 Task: Create a due date automation trigger when advanced on, on the tuesday of the week a card is due add fields without custom field "Resume" unchecked at 11:00 AM.
Action: Mouse moved to (966, 296)
Screenshot: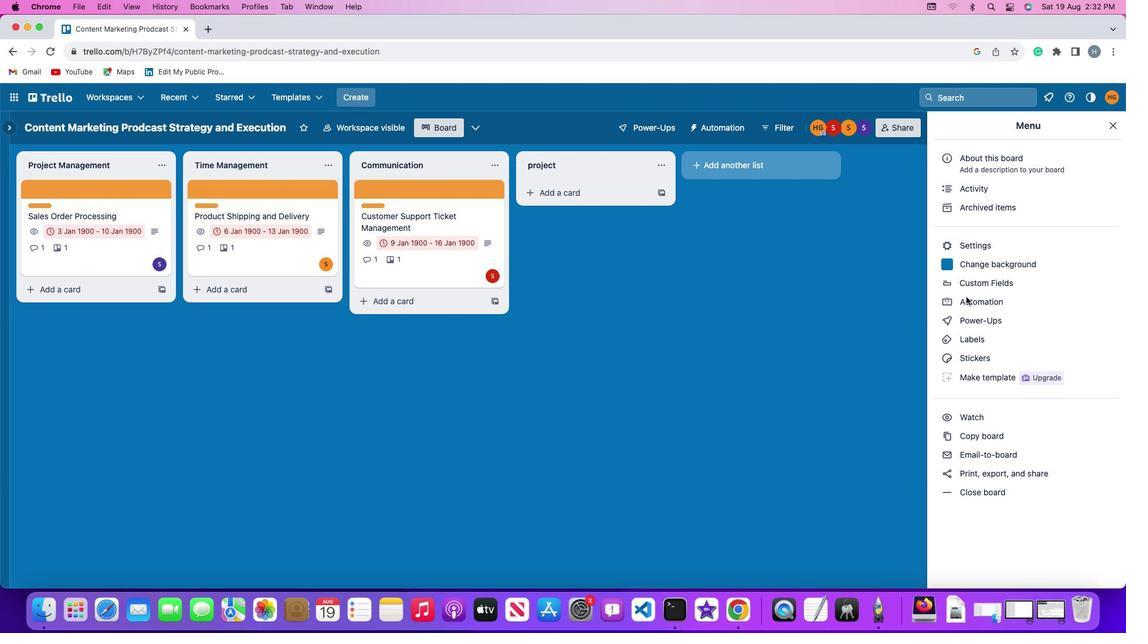 
Action: Mouse pressed left at (966, 296)
Screenshot: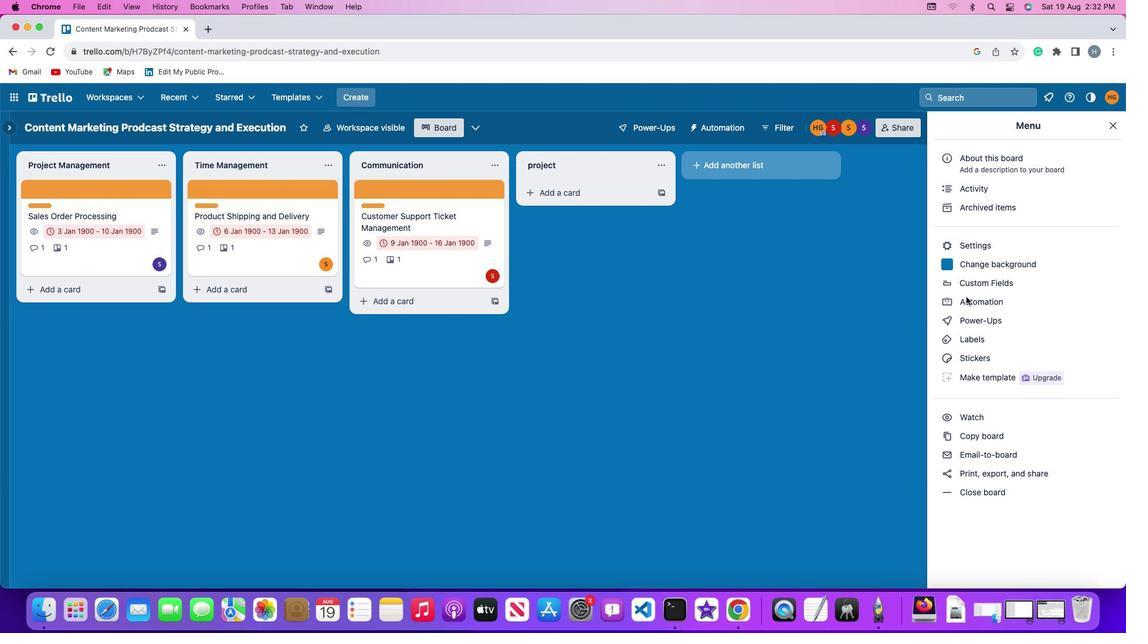 
Action: Mouse moved to (966, 296)
Screenshot: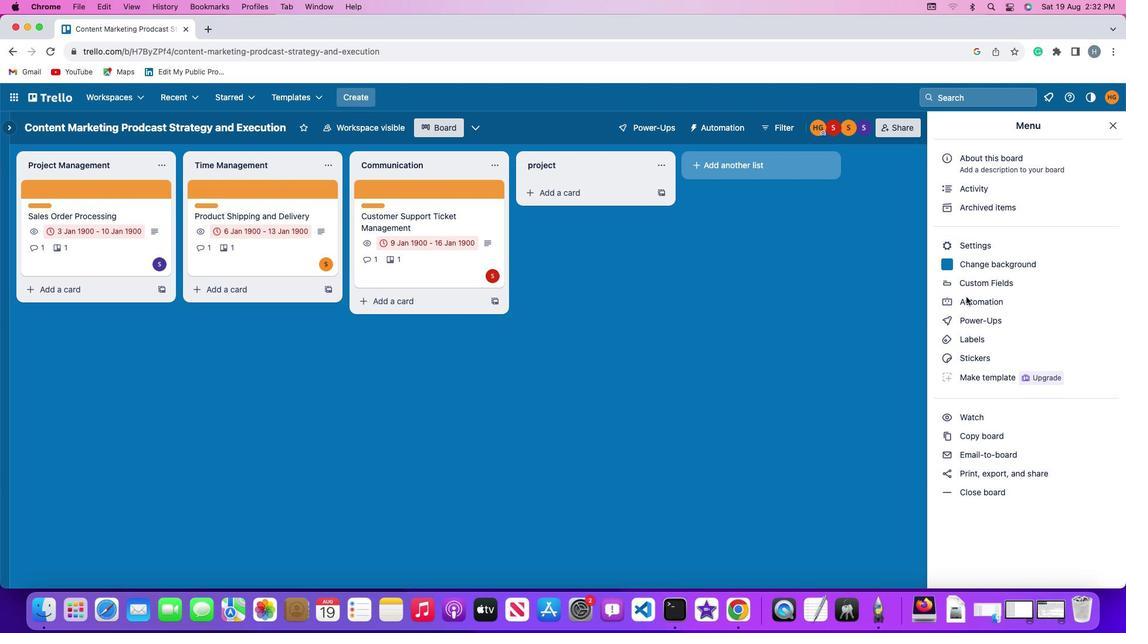 
Action: Mouse pressed left at (966, 296)
Screenshot: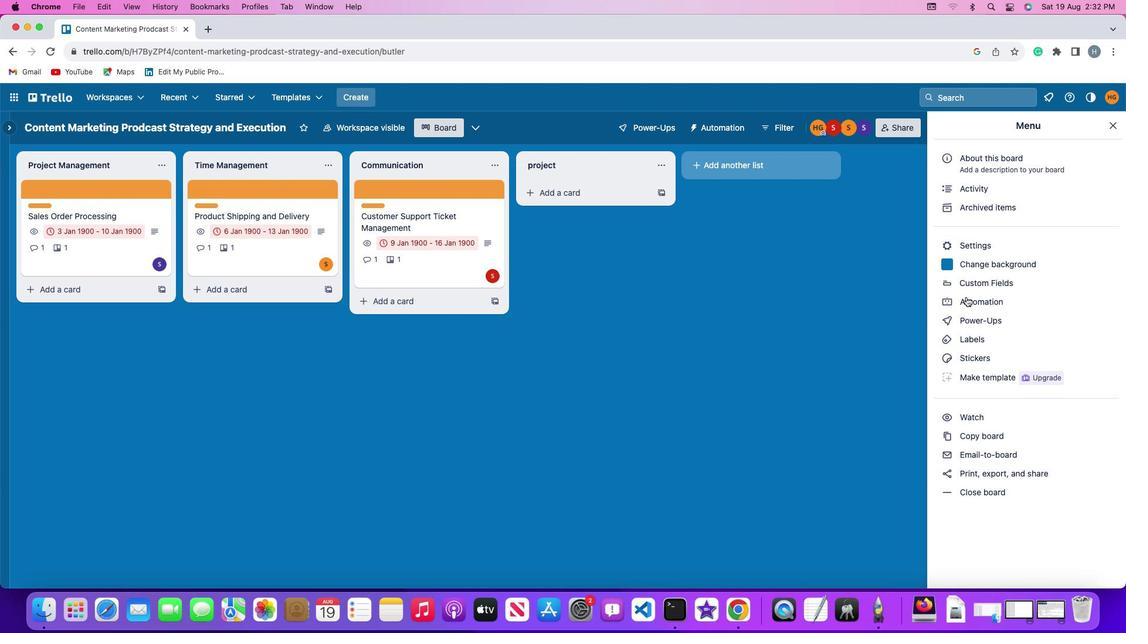
Action: Mouse moved to (64, 278)
Screenshot: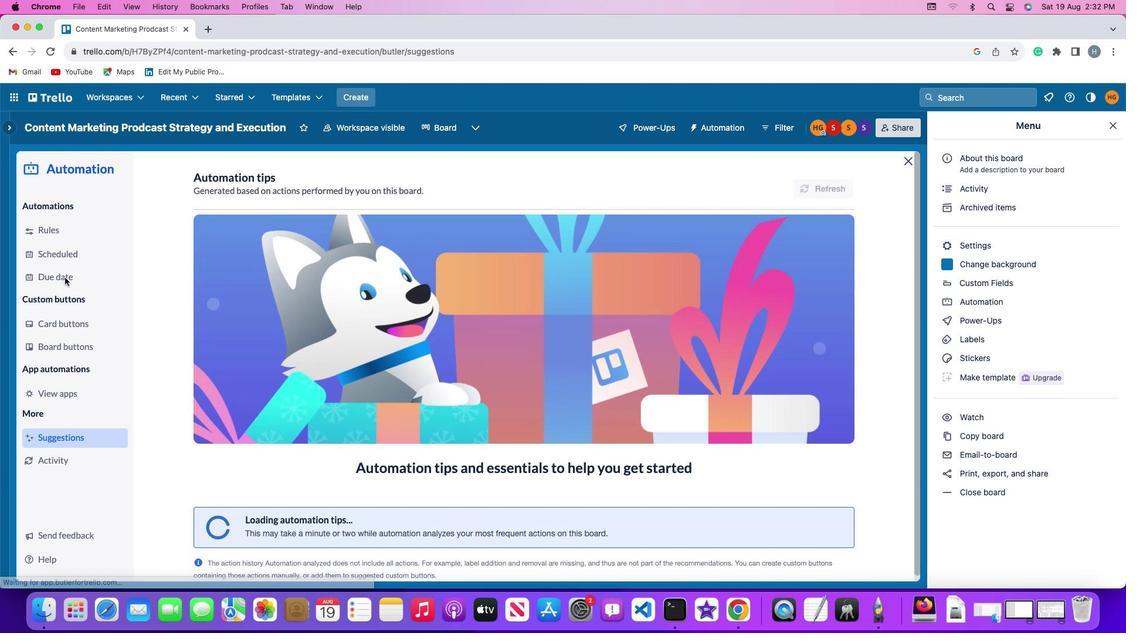
Action: Mouse pressed left at (64, 278)
Screenshot: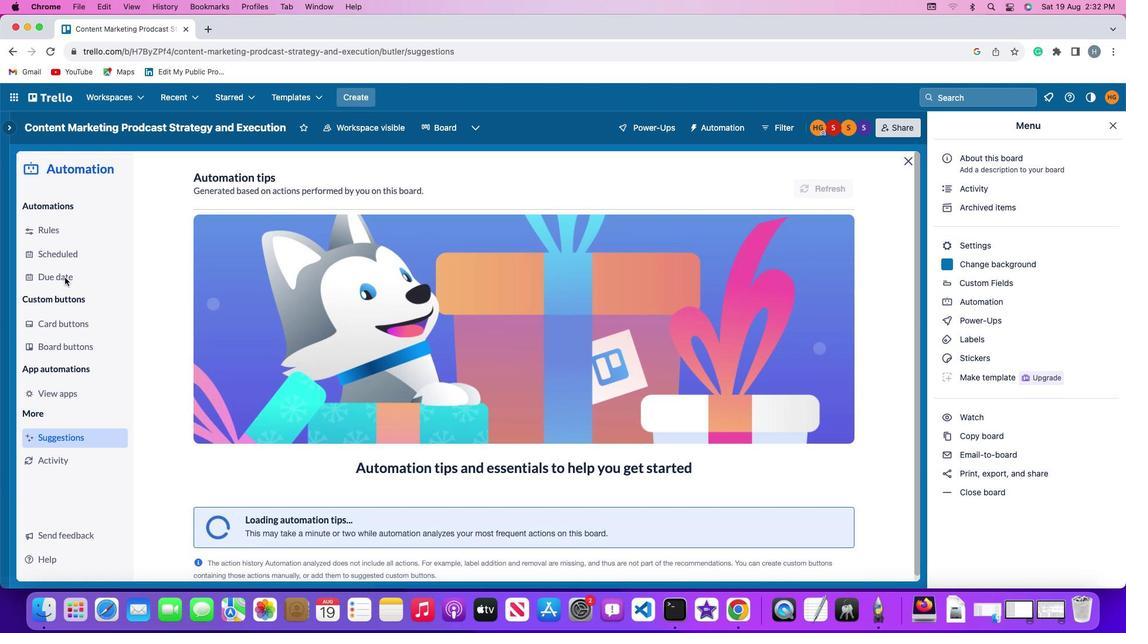 
Action: Mouse moved to (801, 177)
Screenshot: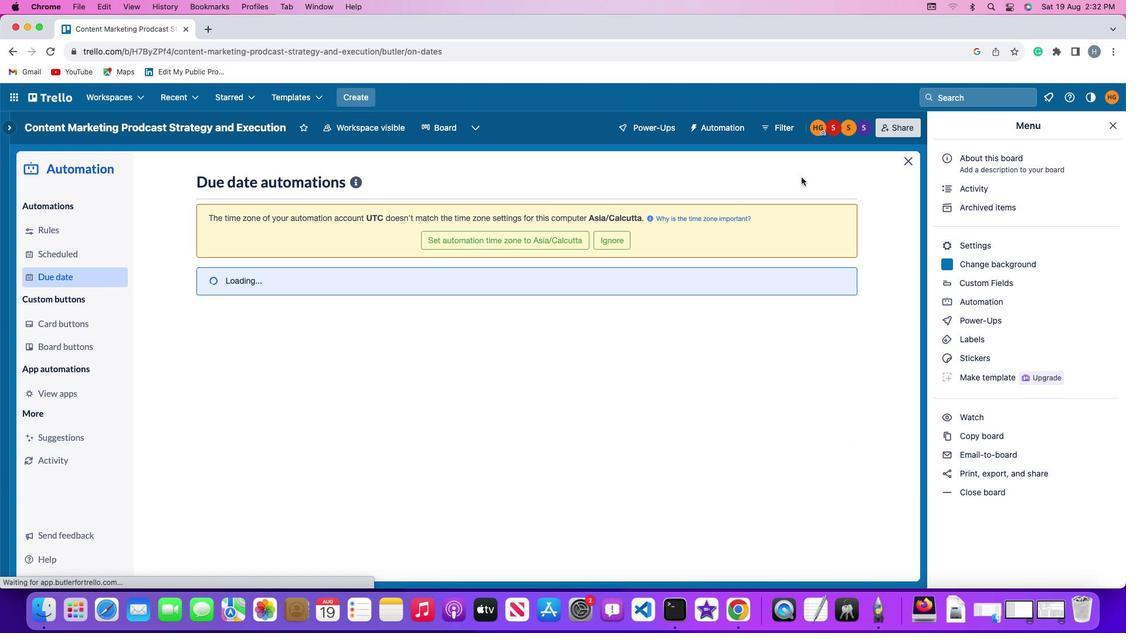 
Action: Mouse pressed left at (801, 177)
Screenshot: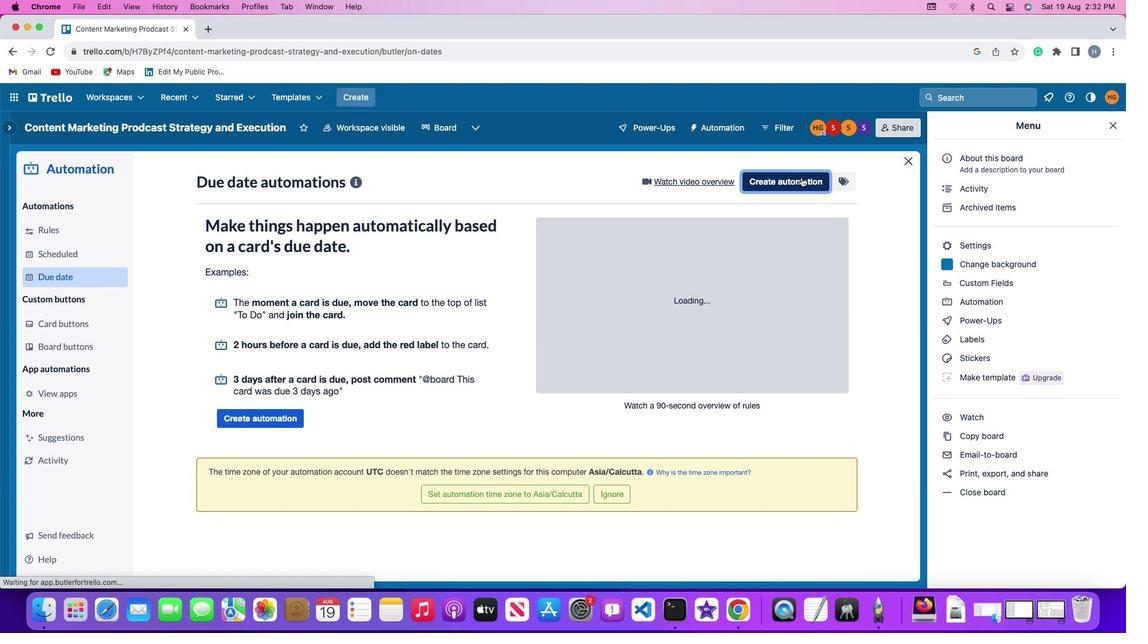 
Action: Mouse moved to (239, 293)
Screenshot: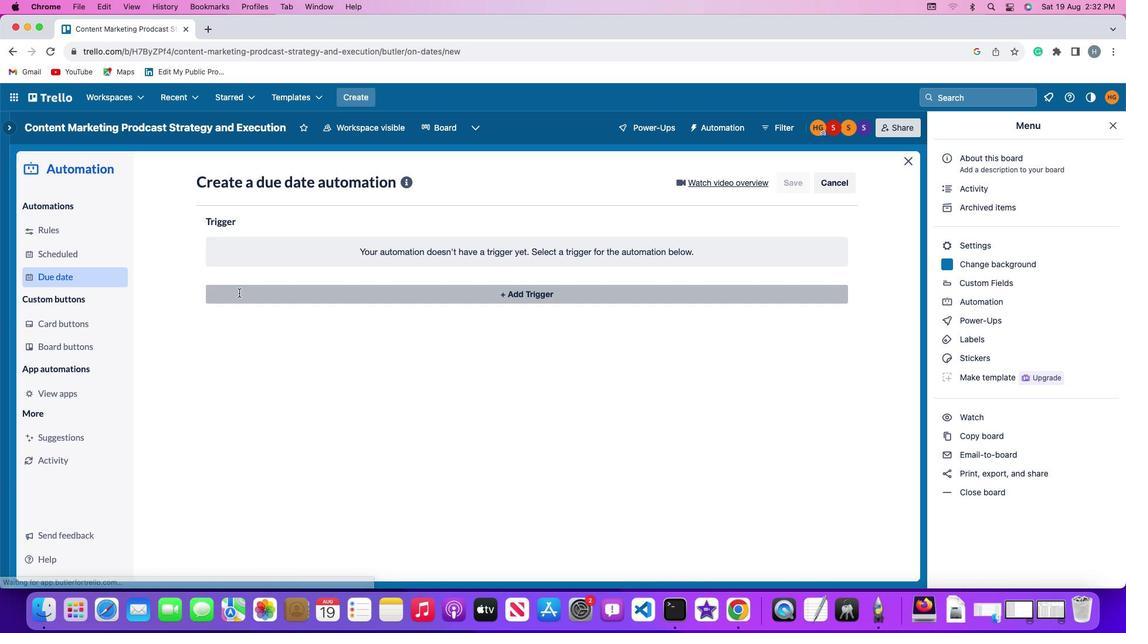 
Action: Mouse pressed left at (239, 293)
Screenshot: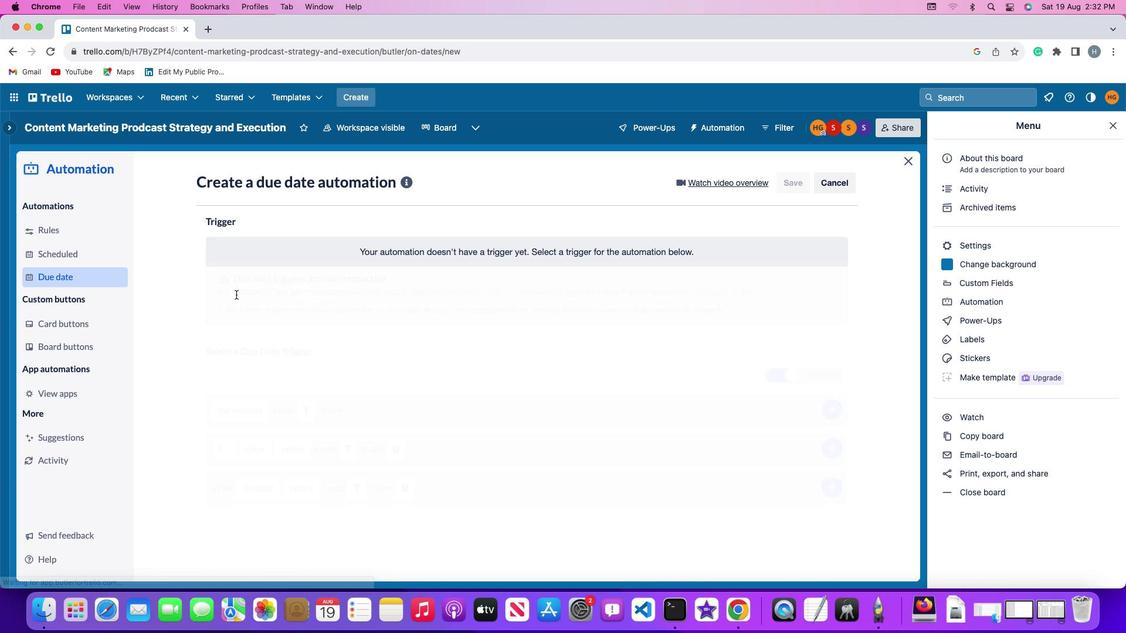 
Action: Mouse moved to (261, 514)
Screenshot: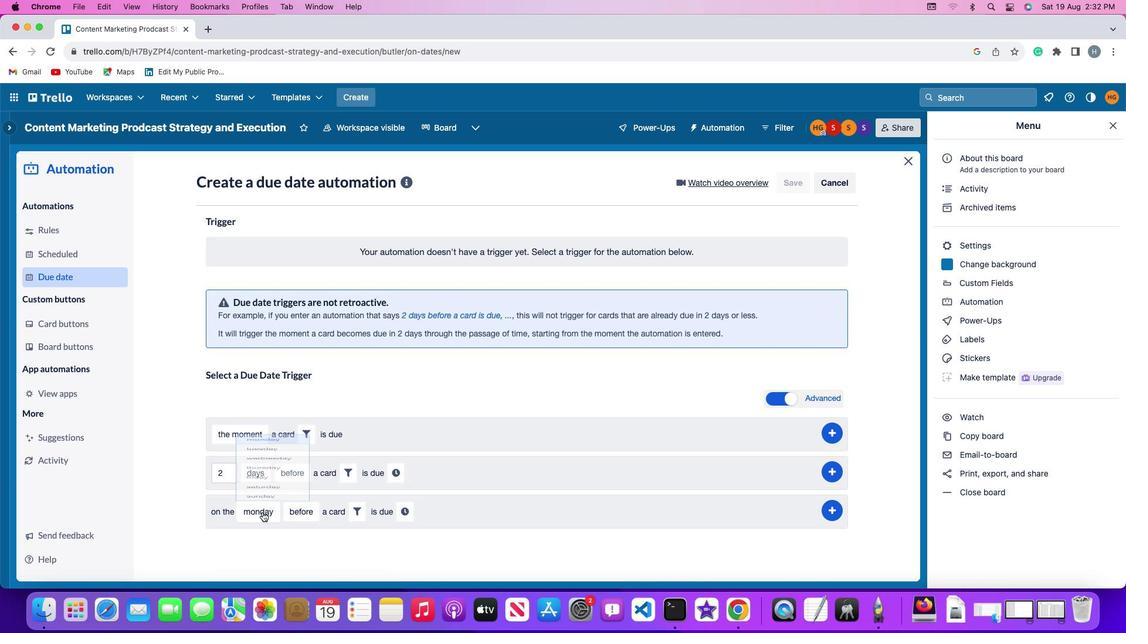 
Action: Mouse pressed left at (261, 514)
Screenshot: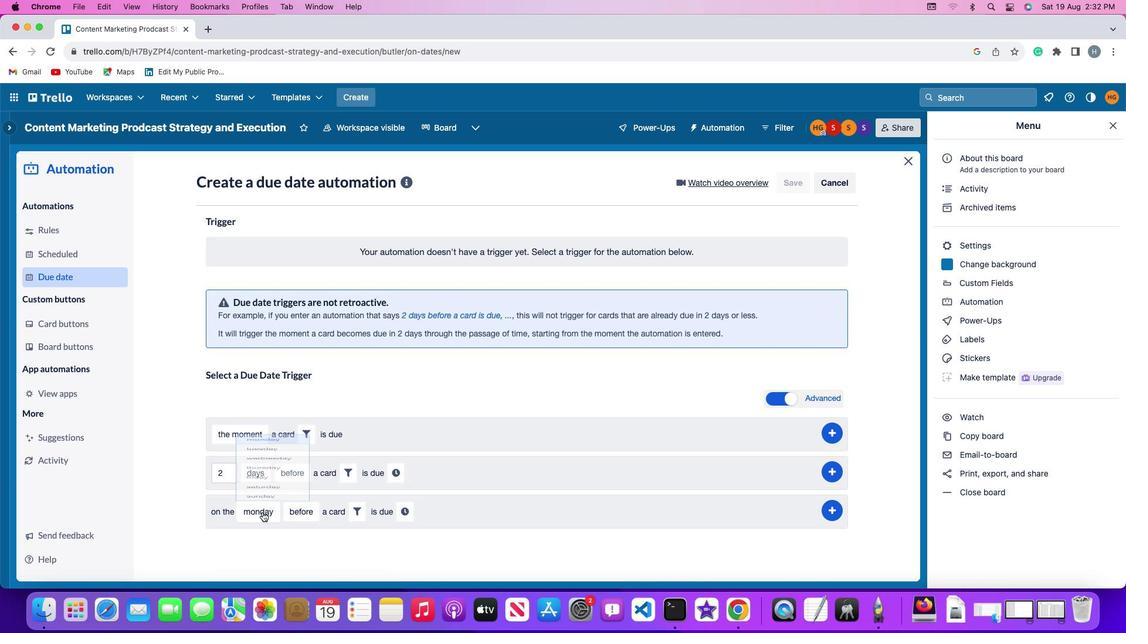 
Action: Mouse moved to (271, 370)
Screenshot: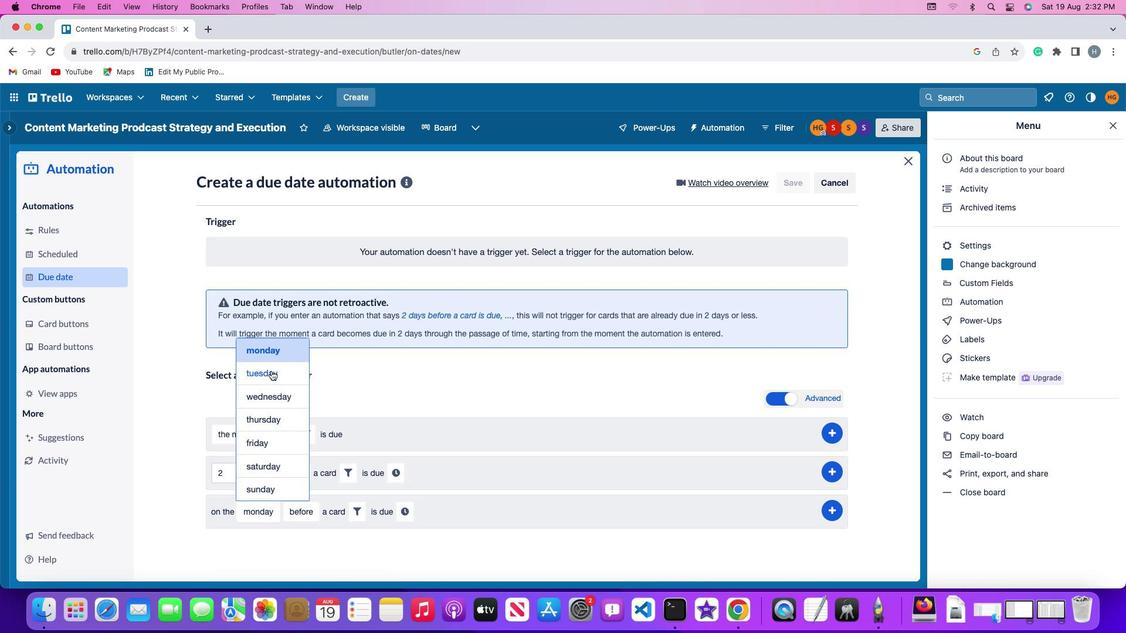 
Action: Mouse pressed left at (271, 370)
Screenshot: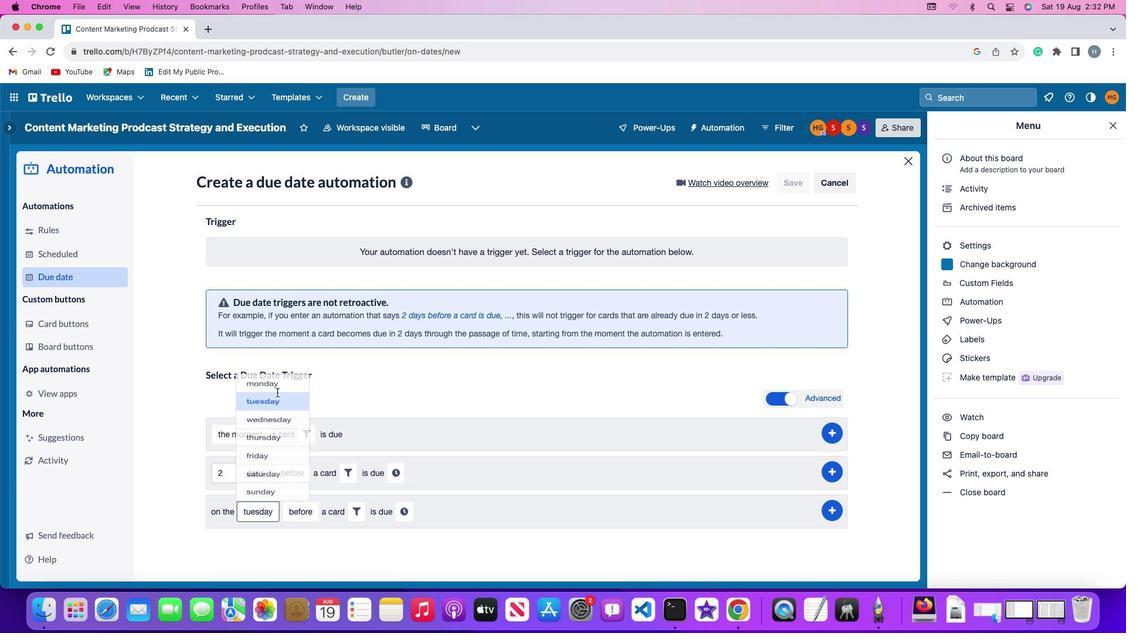 
Action: Mouse moved to (300, 514)
Screenshot: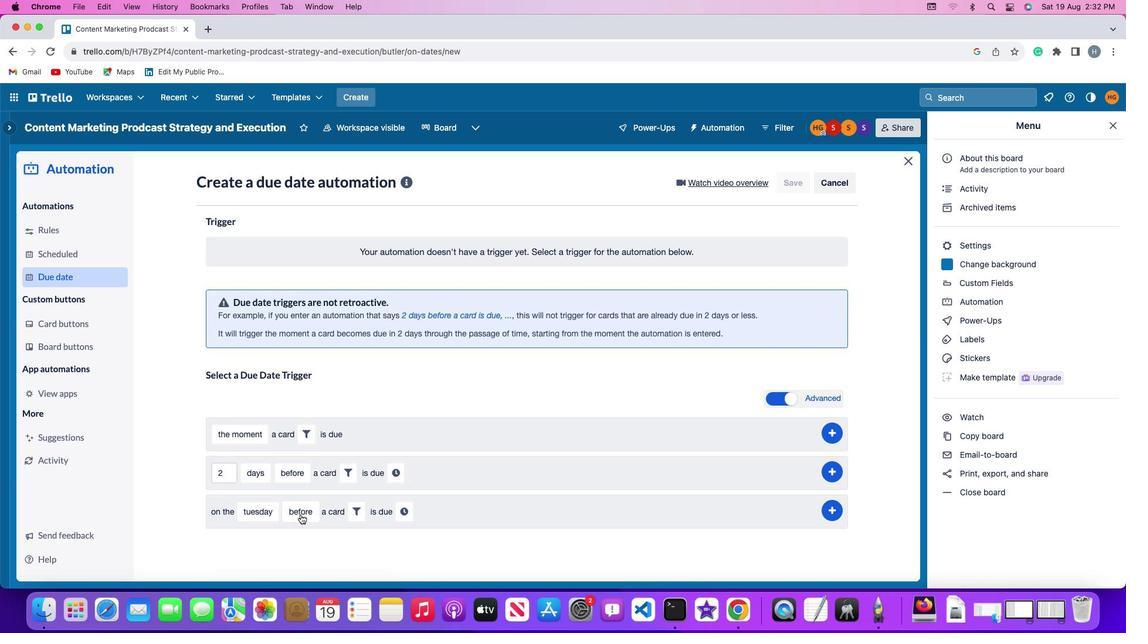 
Action: Mouse pressed left at (300, 514)
Screenshot: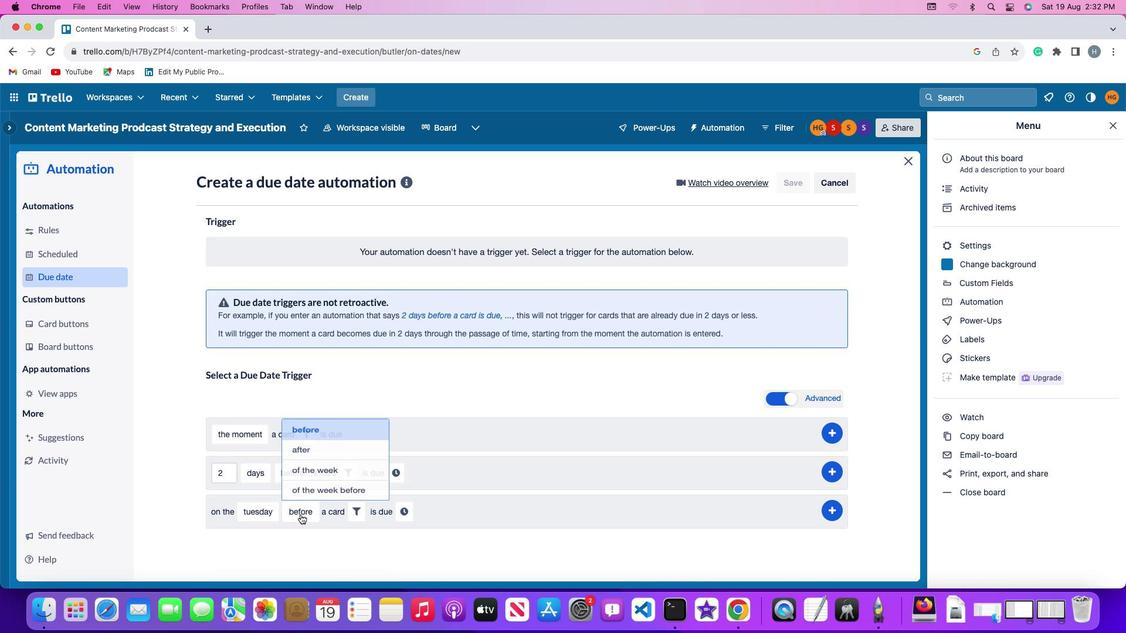 
Action: Mouse moved to (309, 462)
Screenshot: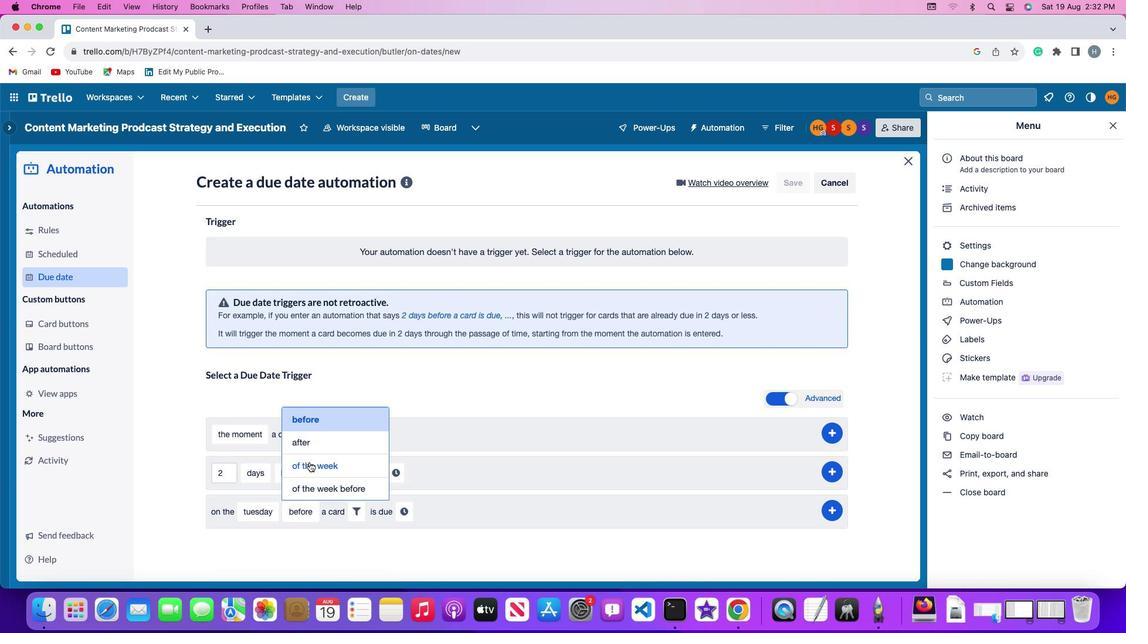 
Action: Mouse pressed left at (309, 462)
Screenshot: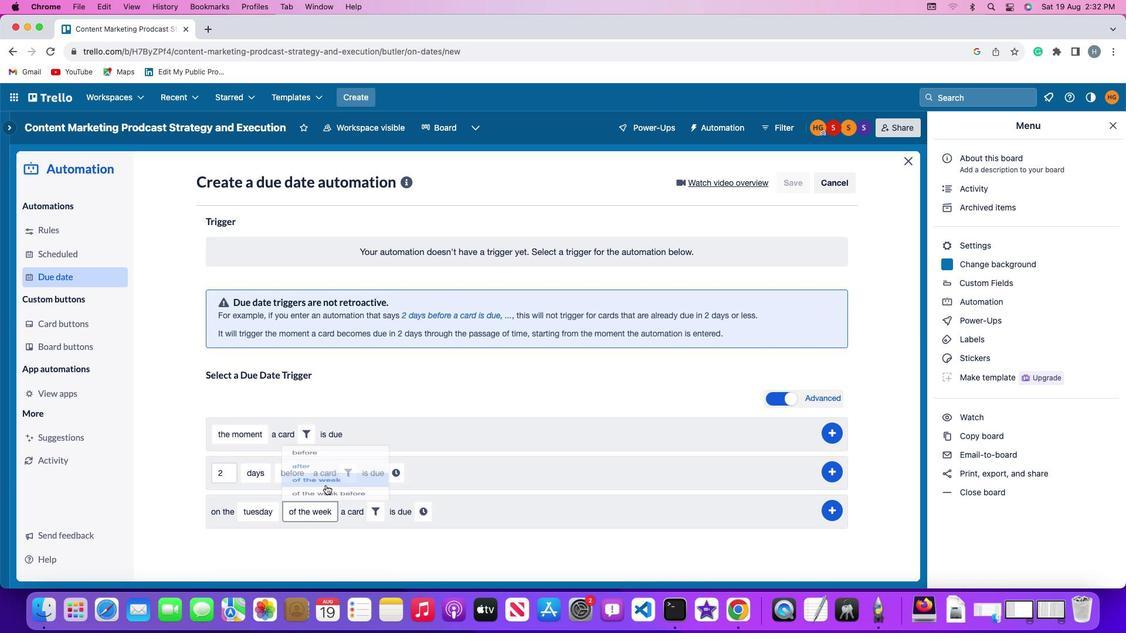 
Action: Mouse moved to (369, 512)
Screenshot: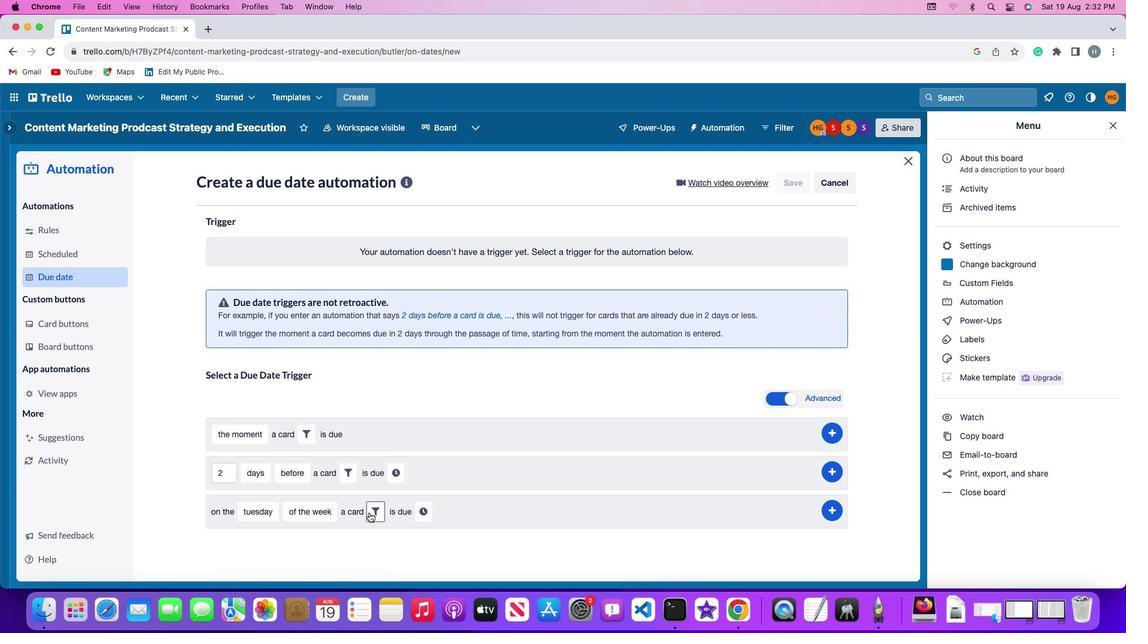 
Action: Mouse pressed left at (369, 512)
Screenshot: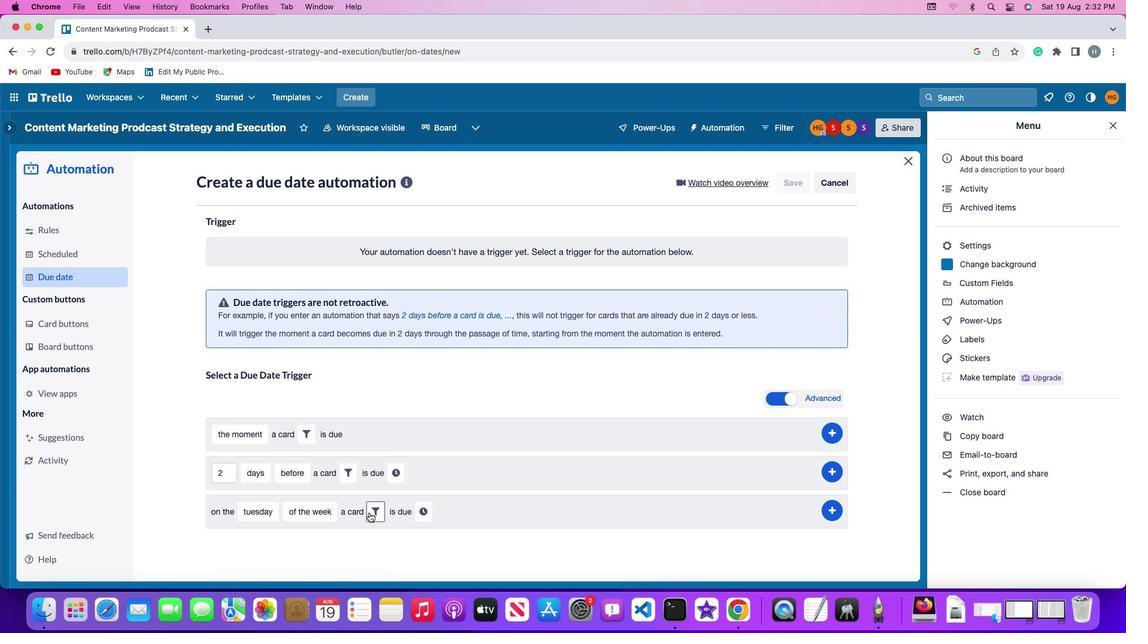 
Action: Mouse moved to (556, 543)
Screenshot: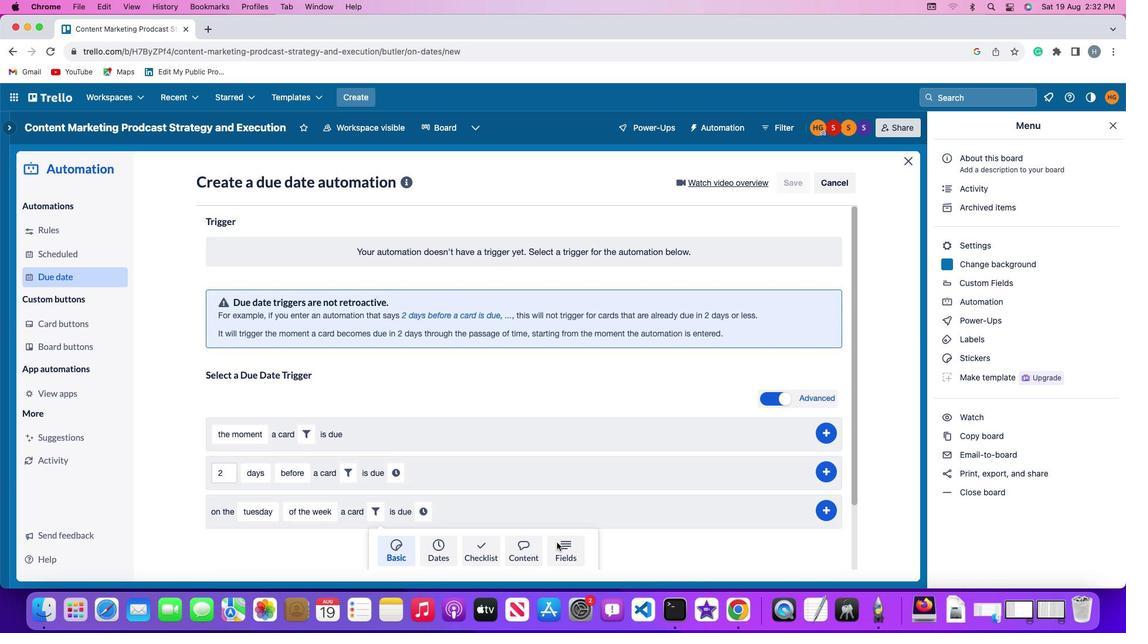
Action: Mouse pressed left at (556, 543)
Screenshot: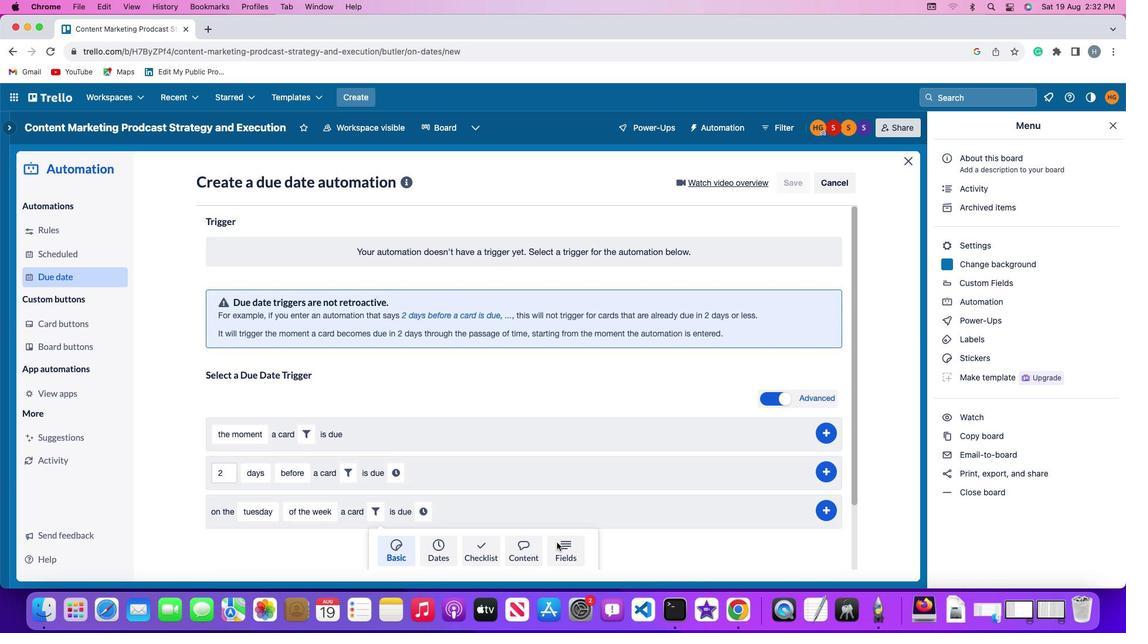 
Action: Mouse moved to (322, 541)
Screenshot: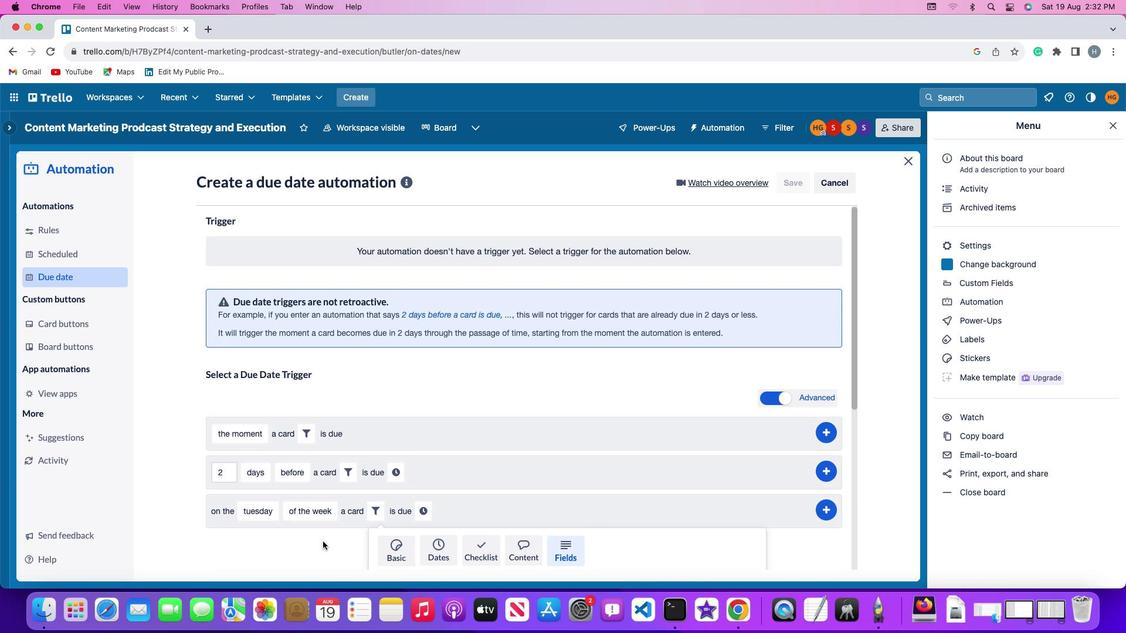 
Action: Mouse scrolled (322, 541) with delta (0, 0)
Screenshot: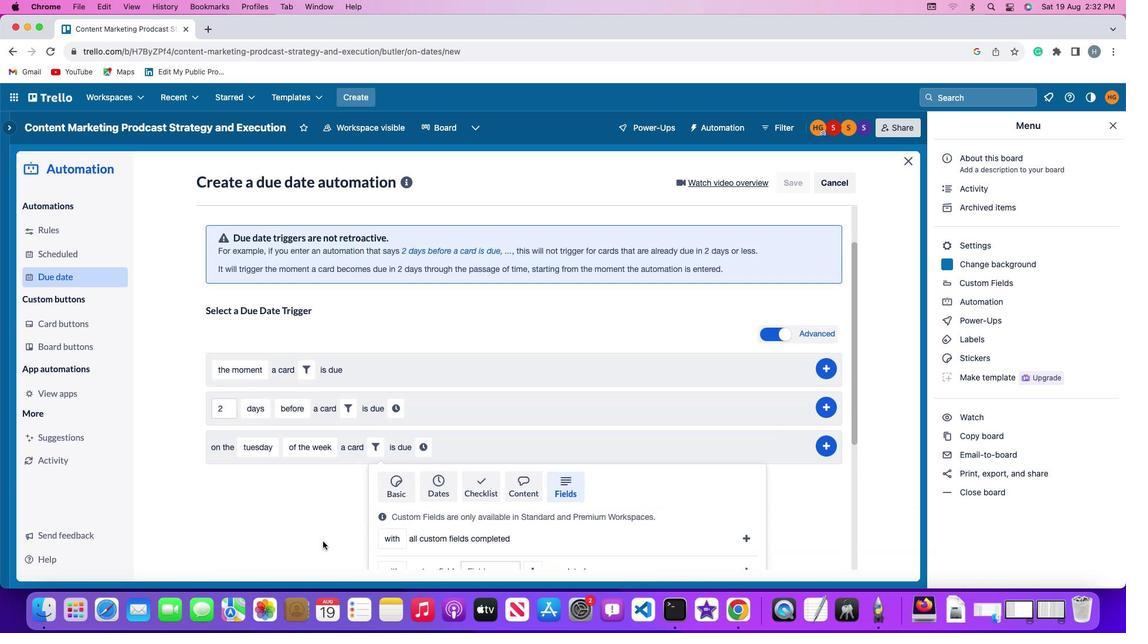 
Action: Mouse scrolled (322, 541) with delta (0, 0)
Screenshot: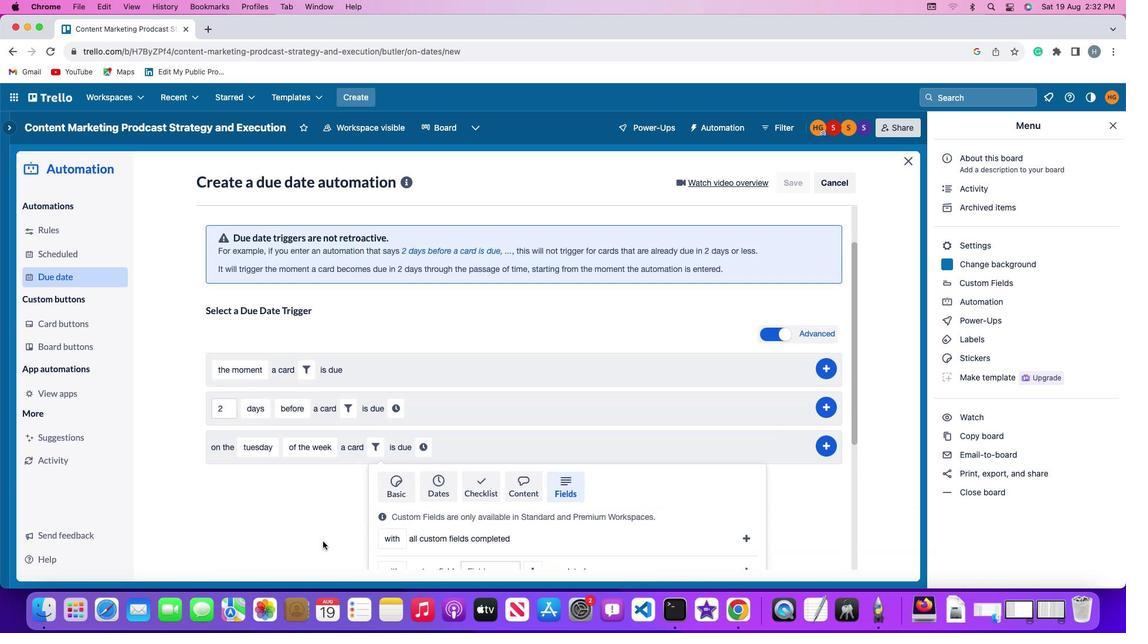 
Action: Mouse scrolled (322, 541) with delta (0, -1)
Screenshot: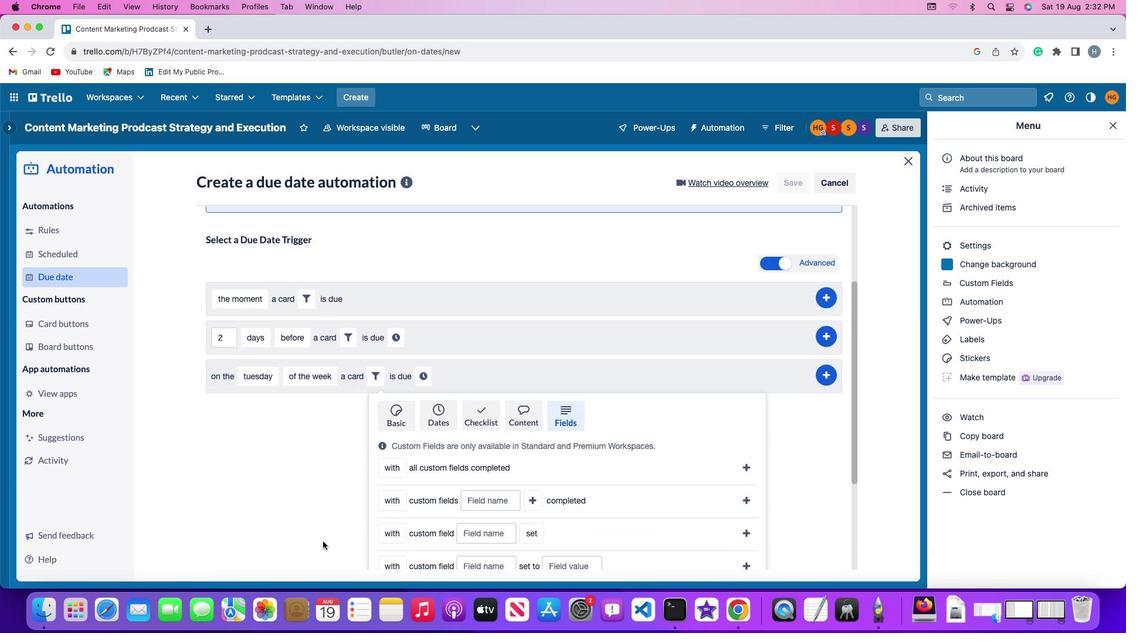 
Action: Mouse scrolled (322, 541) with delta (0, -2)
Screenshot: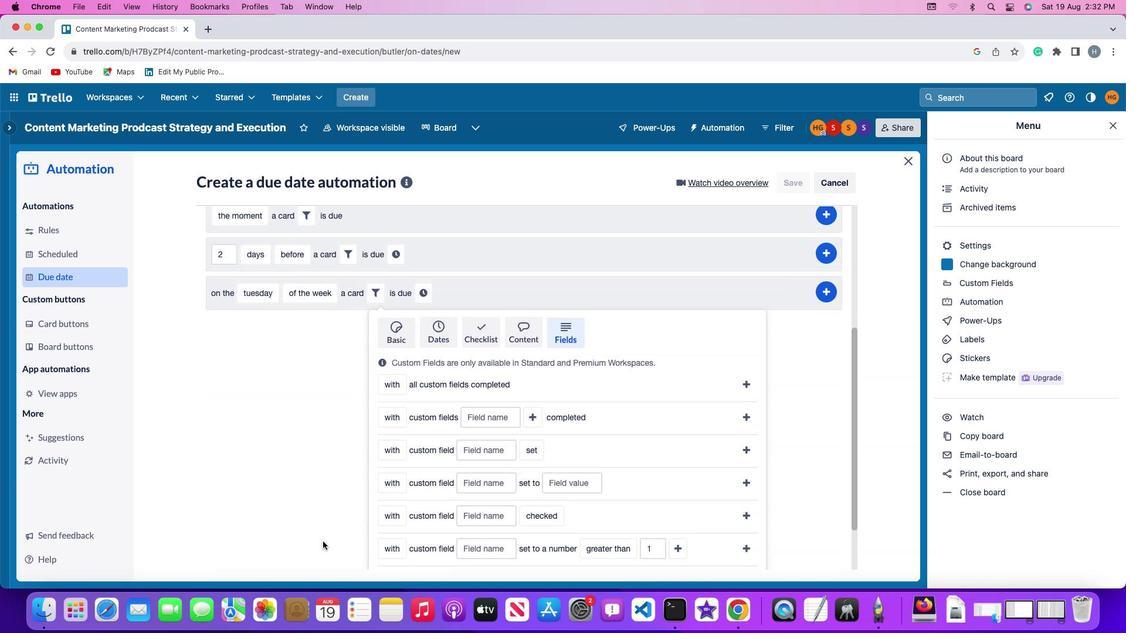 
Action: Mouse scrolled (322, 541) with delta (0, 0)
Screenshot: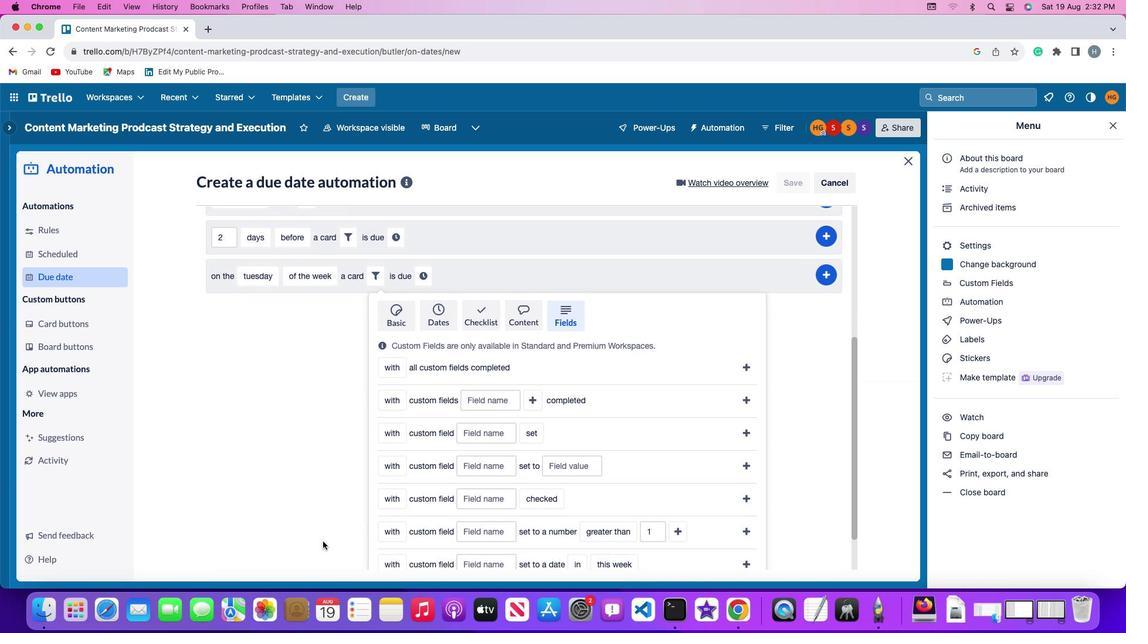 
Action: Mouse scrolled (322, 541) with delta (0, 0)
Screenshot: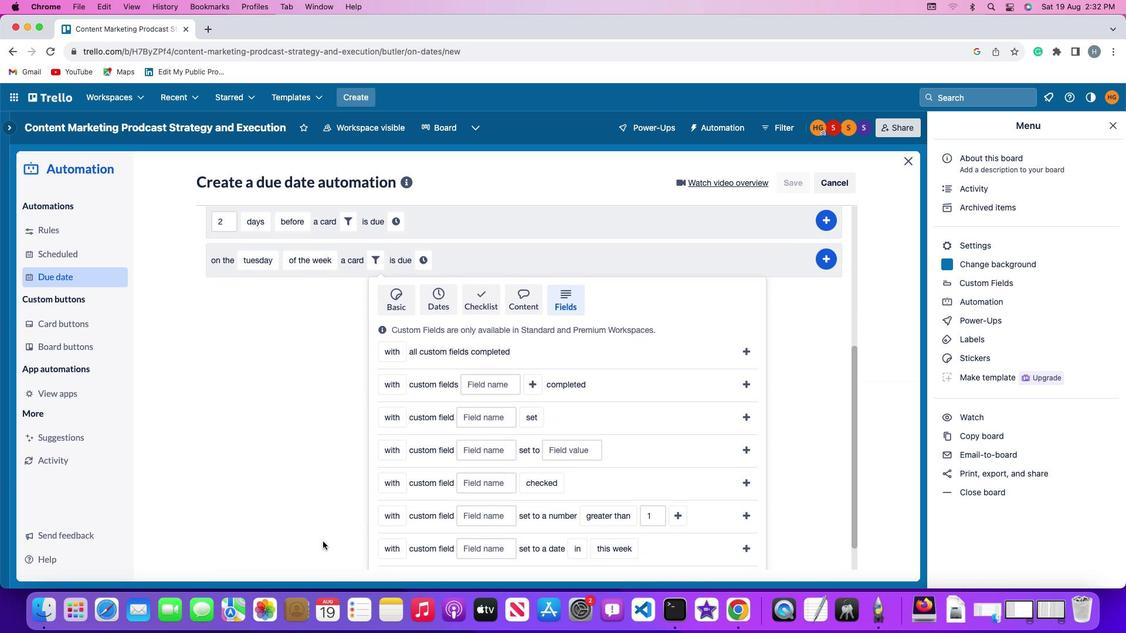 
Action: Mouse scrolled (322, 541) with delta (0, -1)
Screenshot: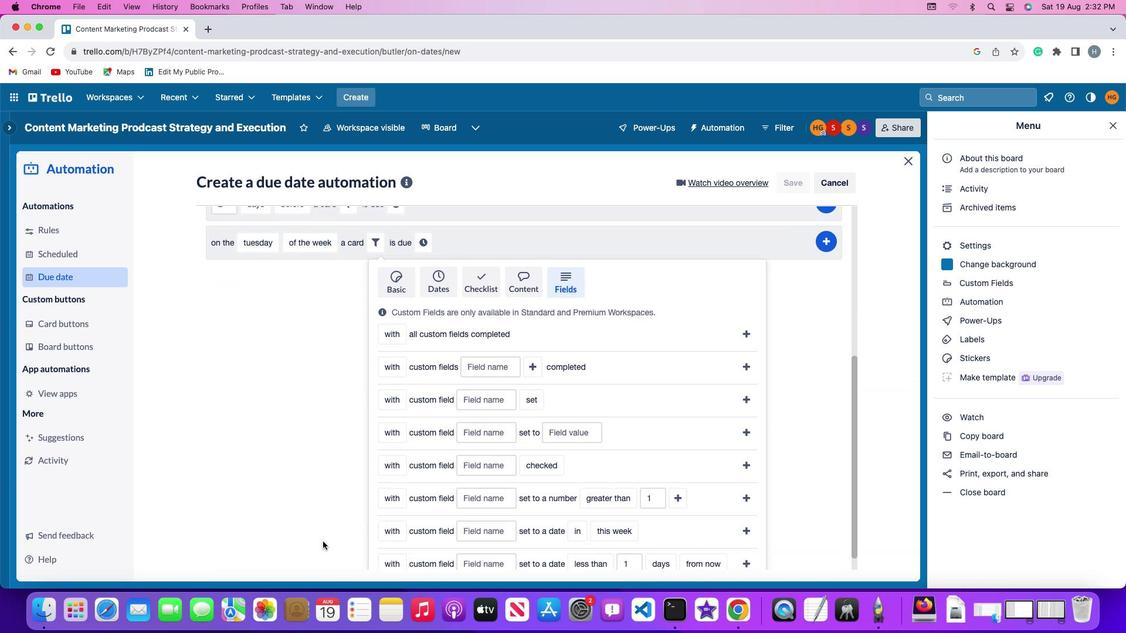 
Action: Mouse scrolled (322, 541) with delta (0, -1)
Screenshot: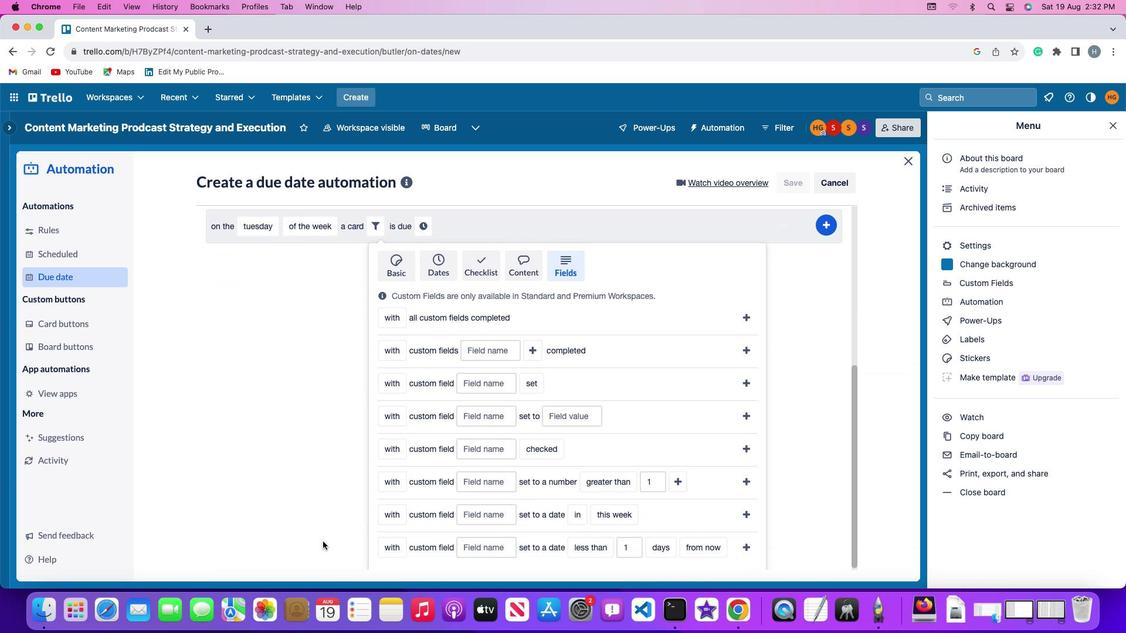 
Action: Mouse scrolled (322, 541) with delta (0, 0)
Screenshot: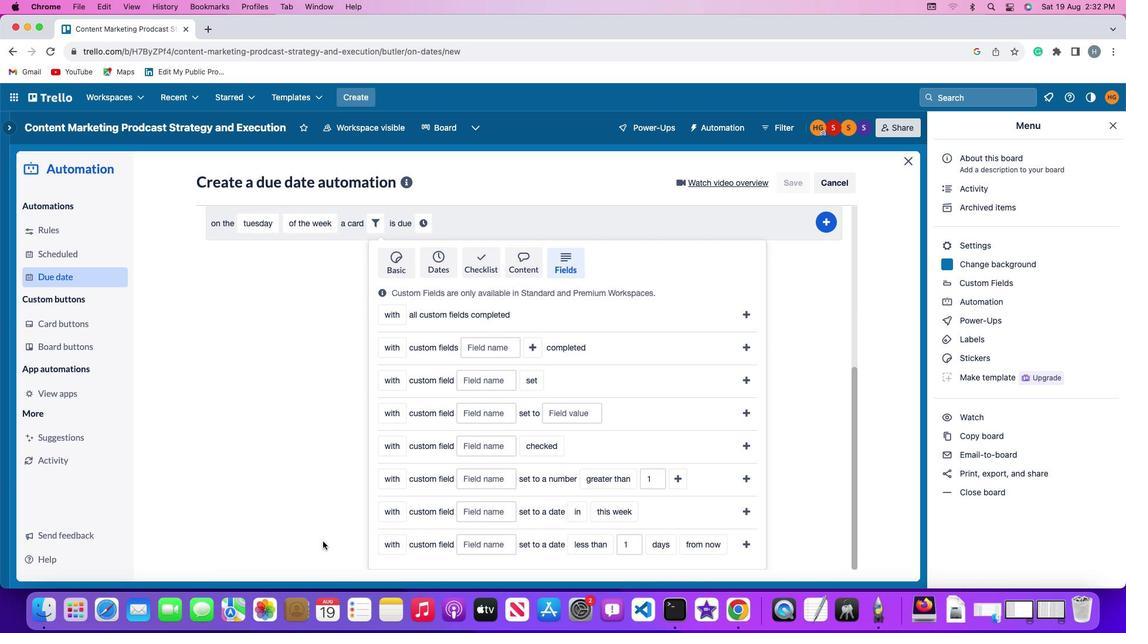 
Action: Mouse scrolled (322, 541) with delta (0, 0)
Screenshot: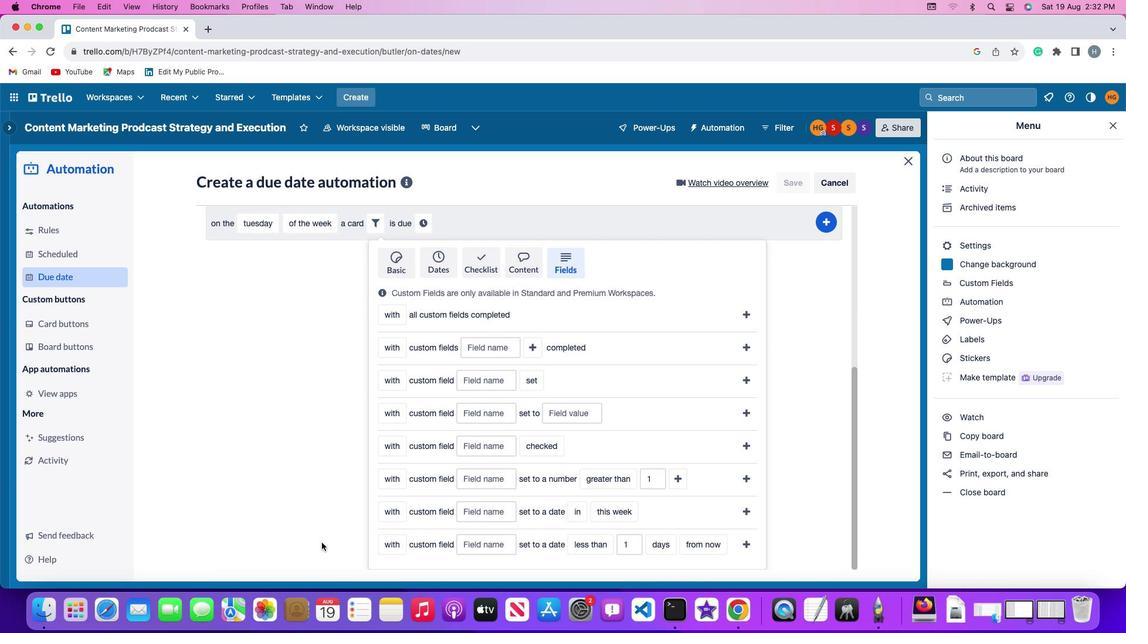 
Action: Mouse scrolled (322, 541) with delta (0, 0)
Screenshot: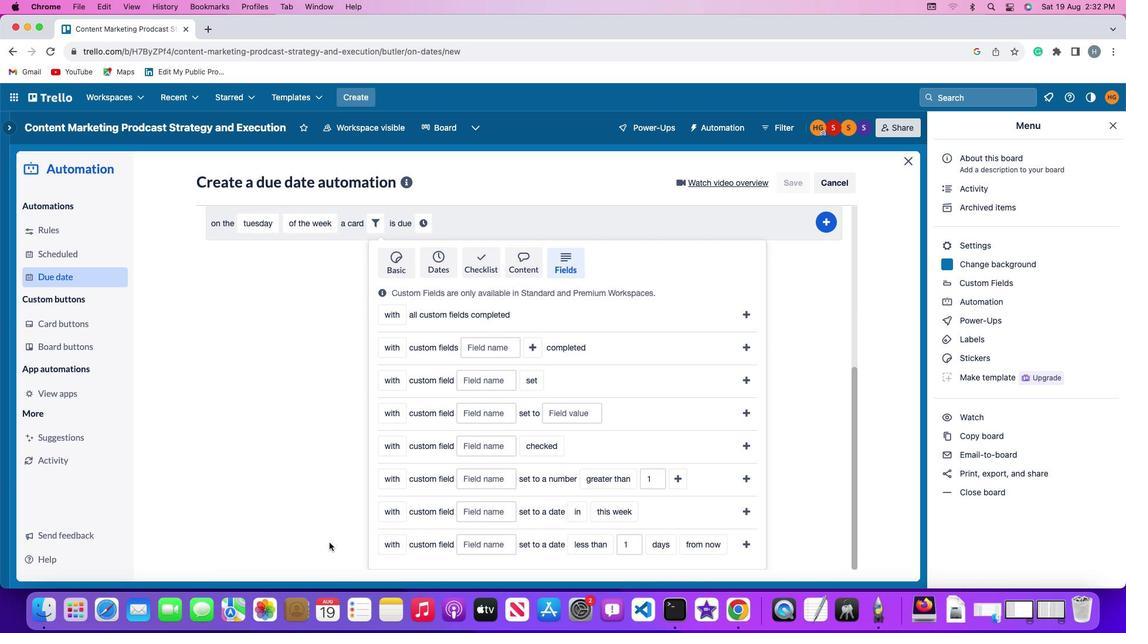
Action: Mouse moved to (322, 541)
Screenshot: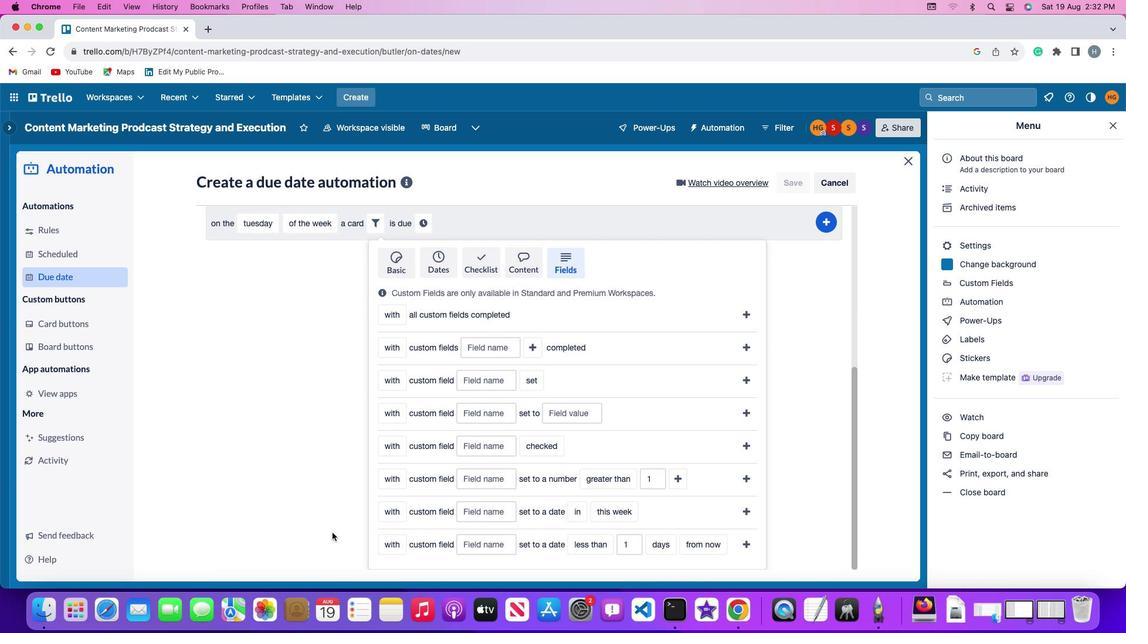 
Action: Mouse scrolled (322, 541) with delta (0, -1)
Screenshot: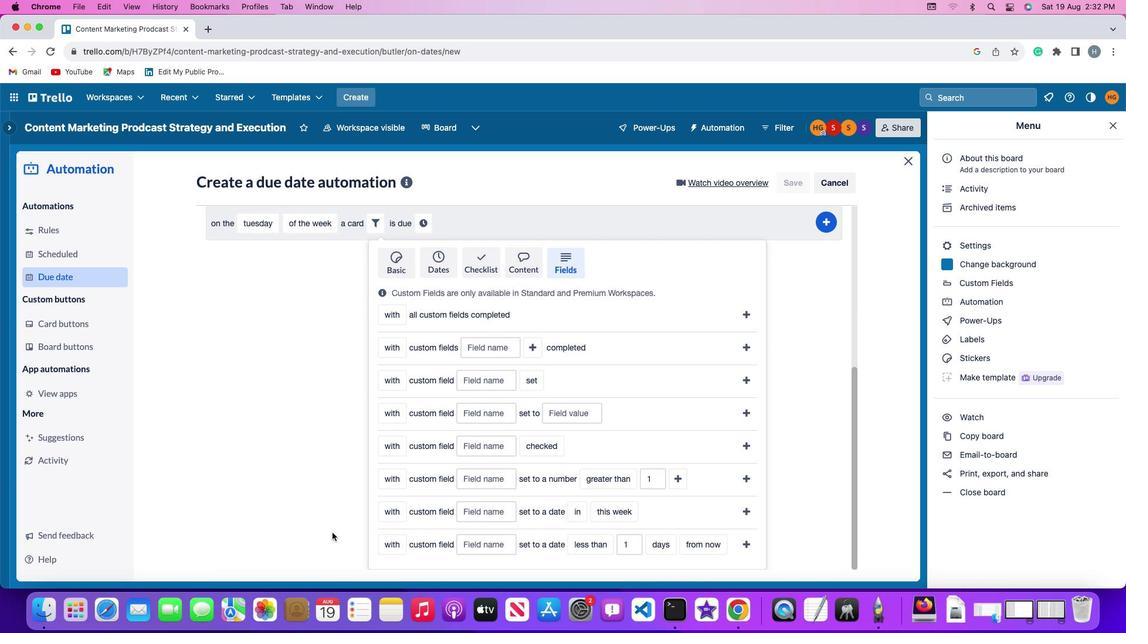 
Action: Mouse moved to (393, 453)
Screenshot: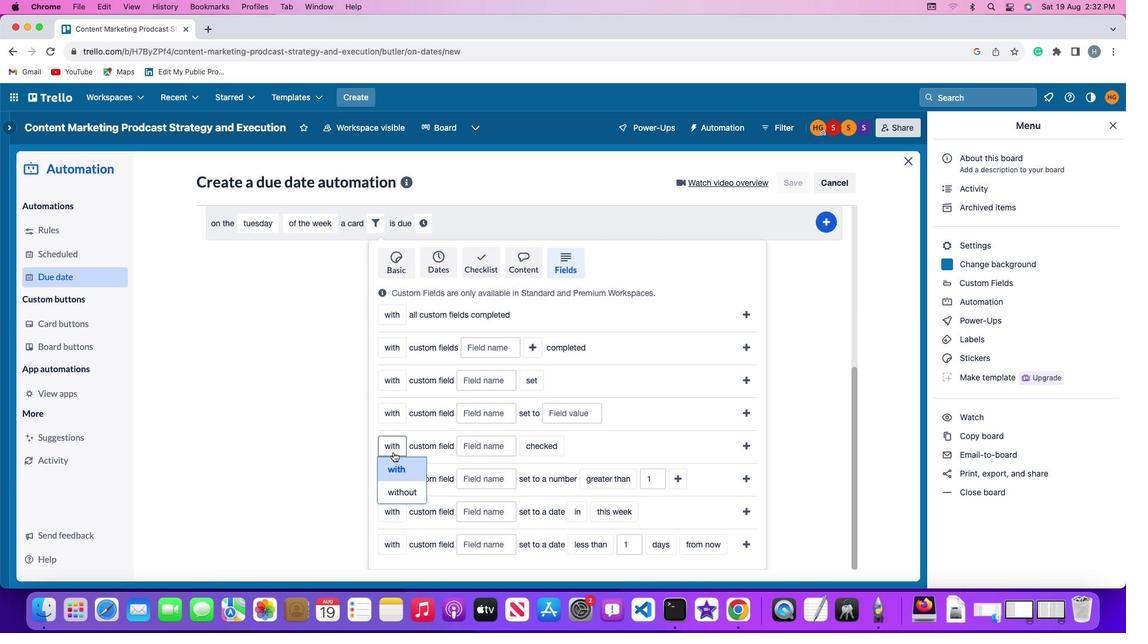 
Action: Mouse pressed left at (393, 453)
Screenshot: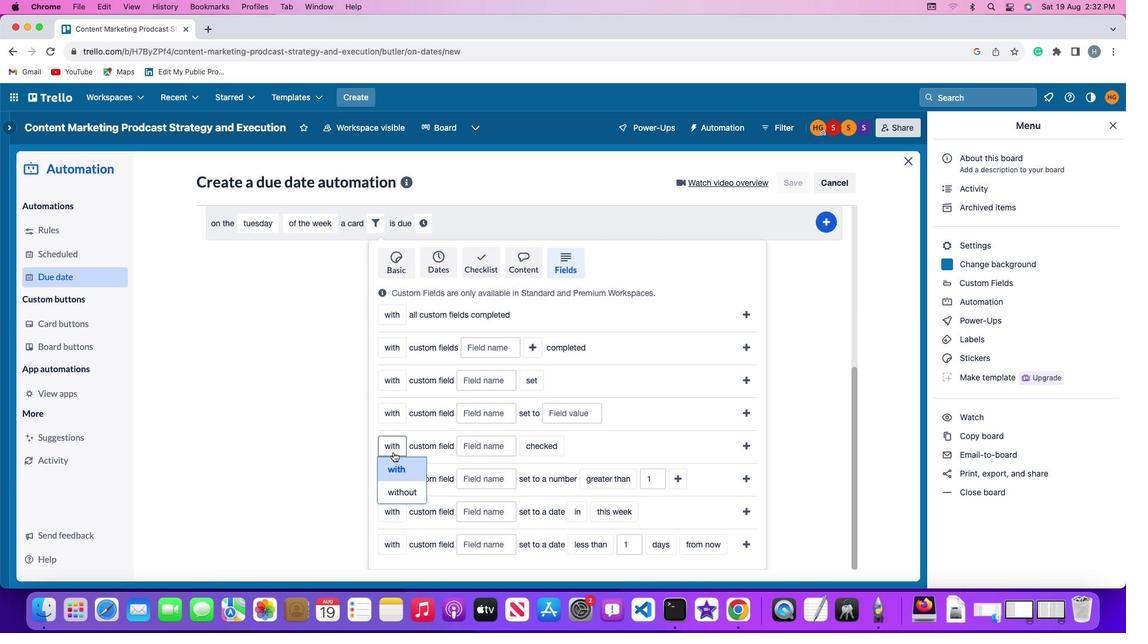 
Action: Mouse moved to (403, 493)
Screenshot: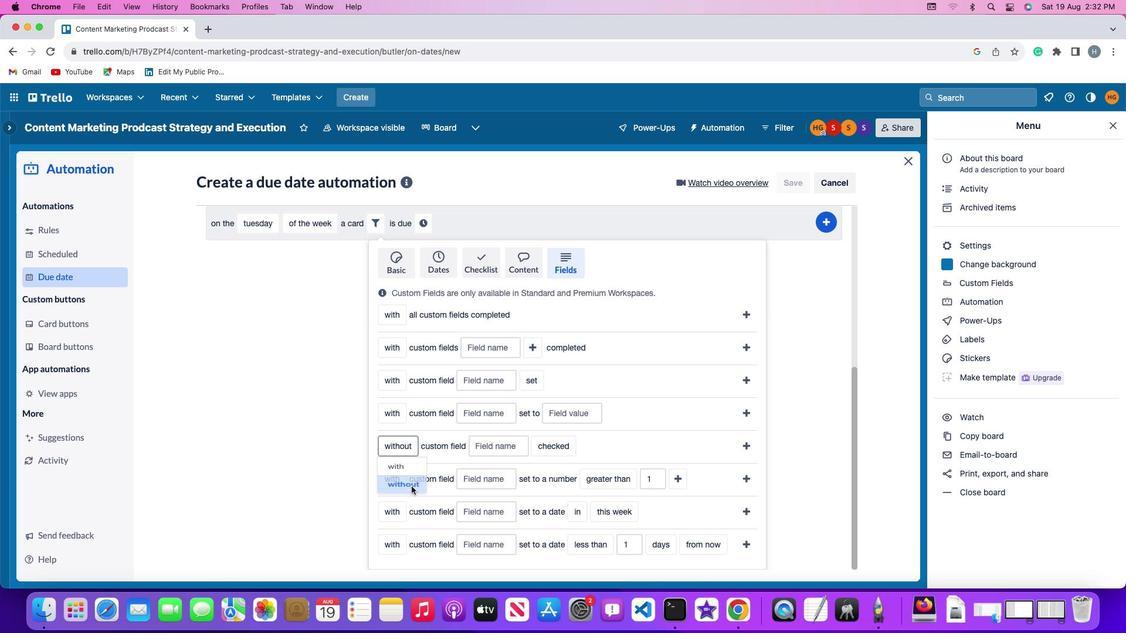 
Action: Mouse pressed left at (403, 493)
Screenshot: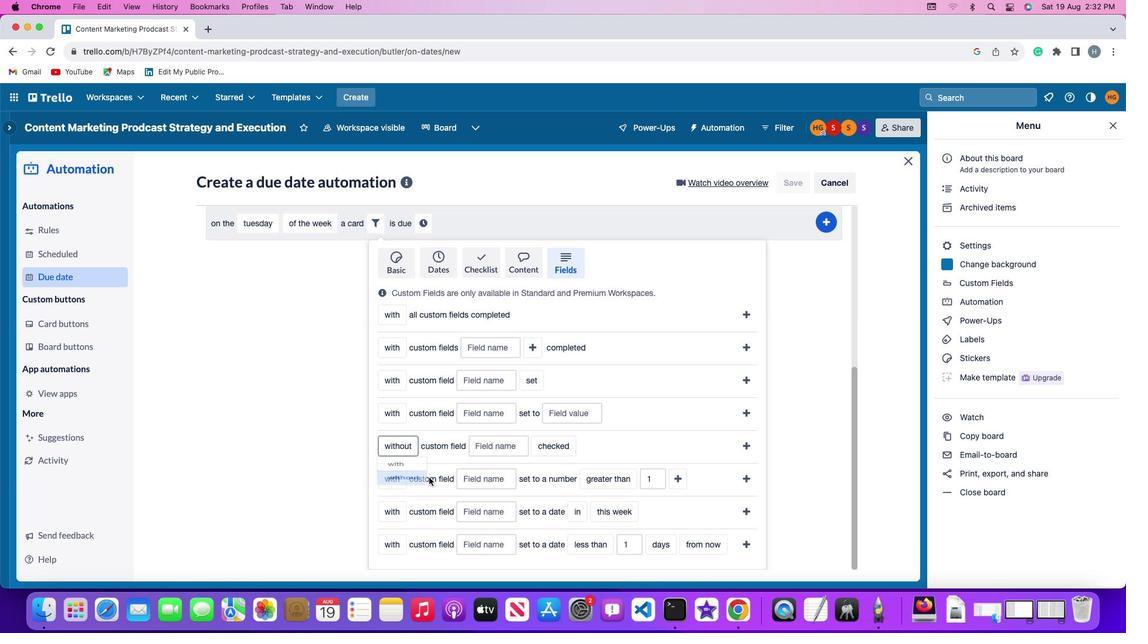 
Action: Mouse moved to (505, 446)
Screenshot: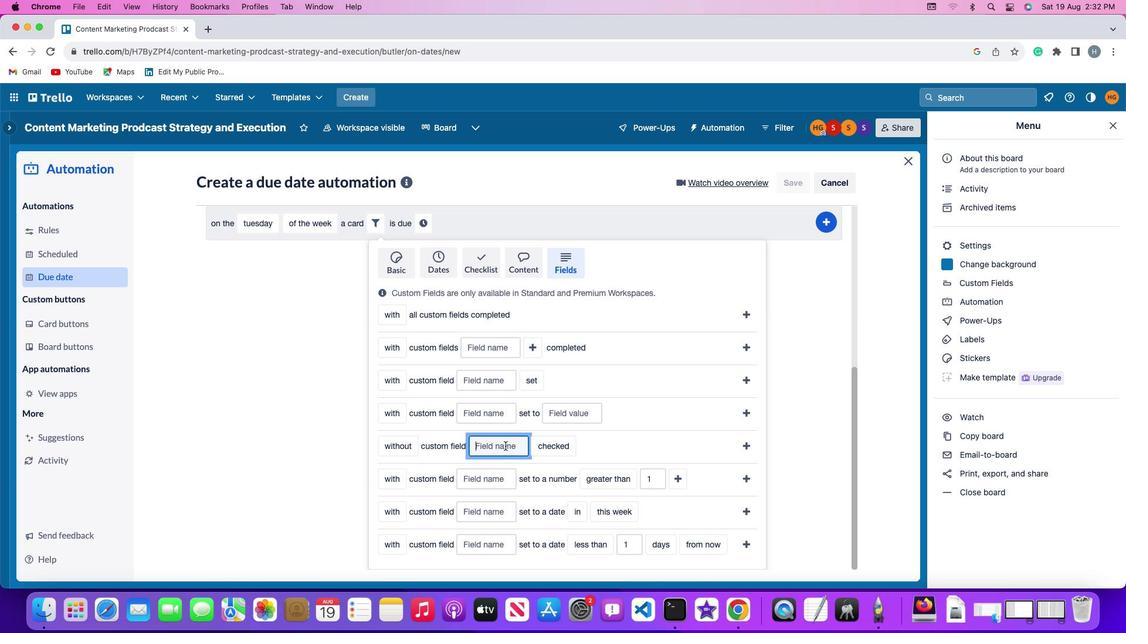 
Action: Mouse pressed left at (505, 446)
Screenshot: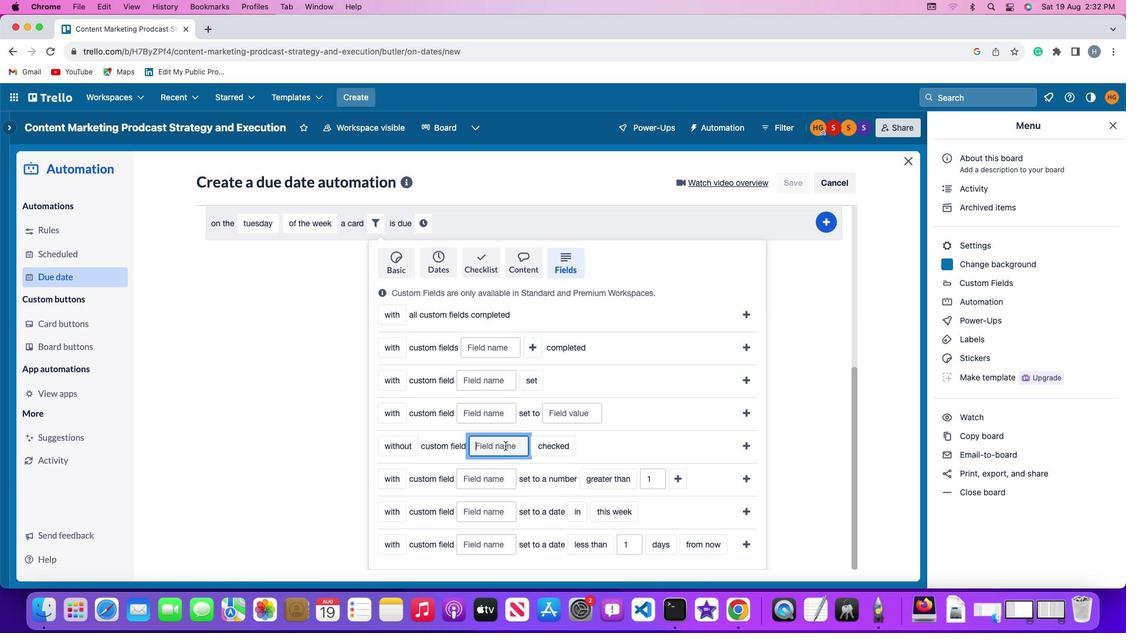 
Action: Mouse moved to (505, 446)
Screenshot: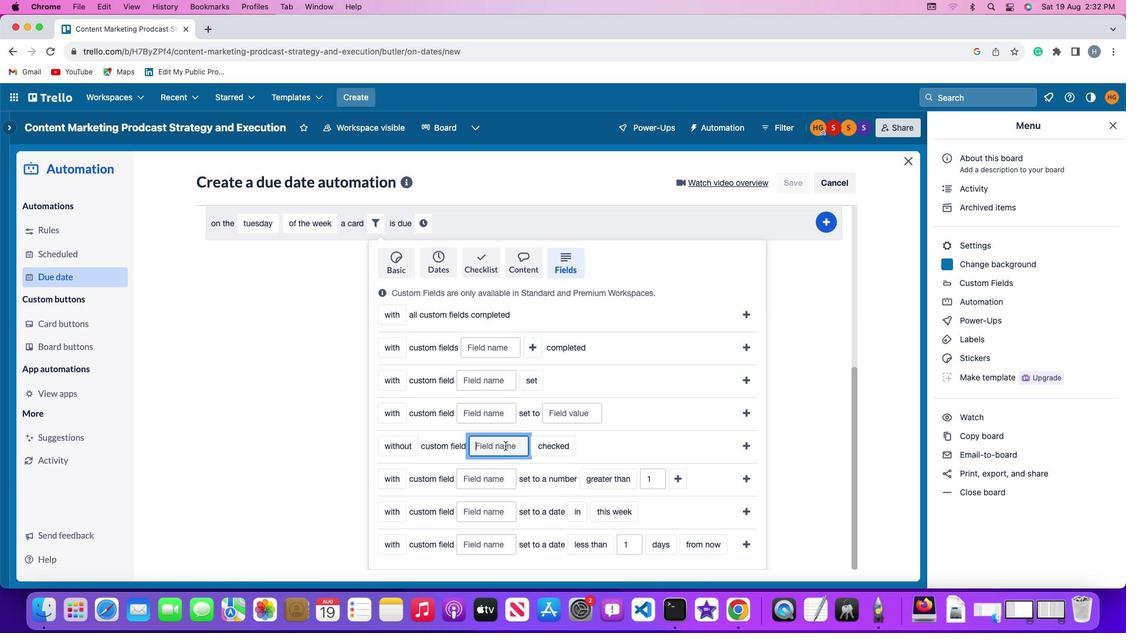 
Action: Key pressed Key.shift'R''e''s''u''m''e'
Screenshot: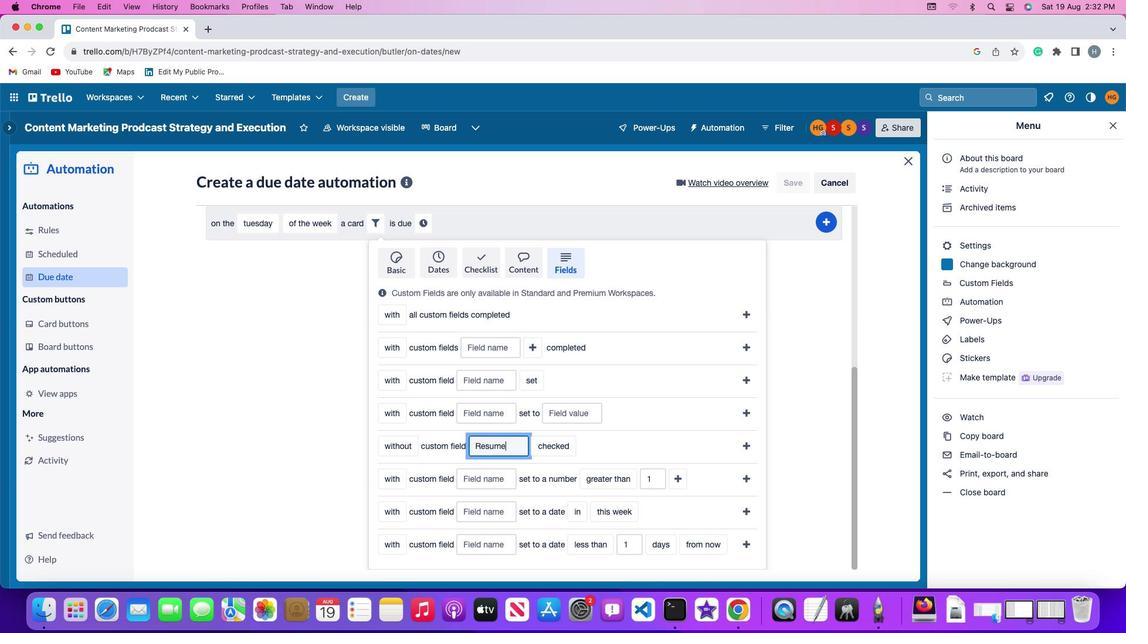 
Action: Mouse moved to (540, 448)
Screenshot: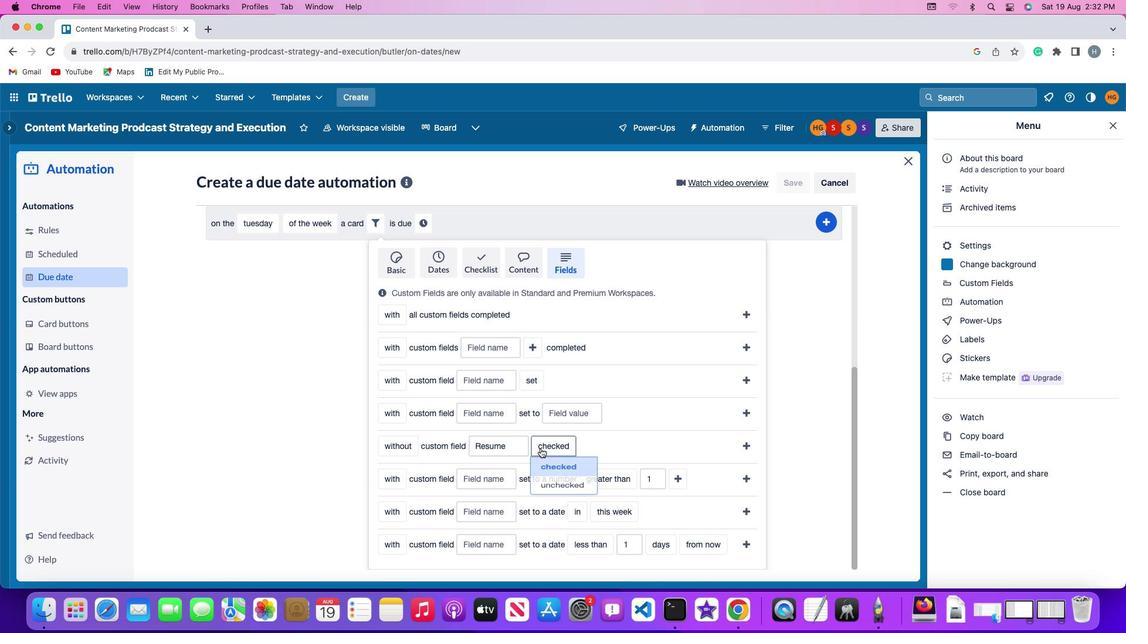 
Action: Mouse pressed left at (540, 448)
Screenshot: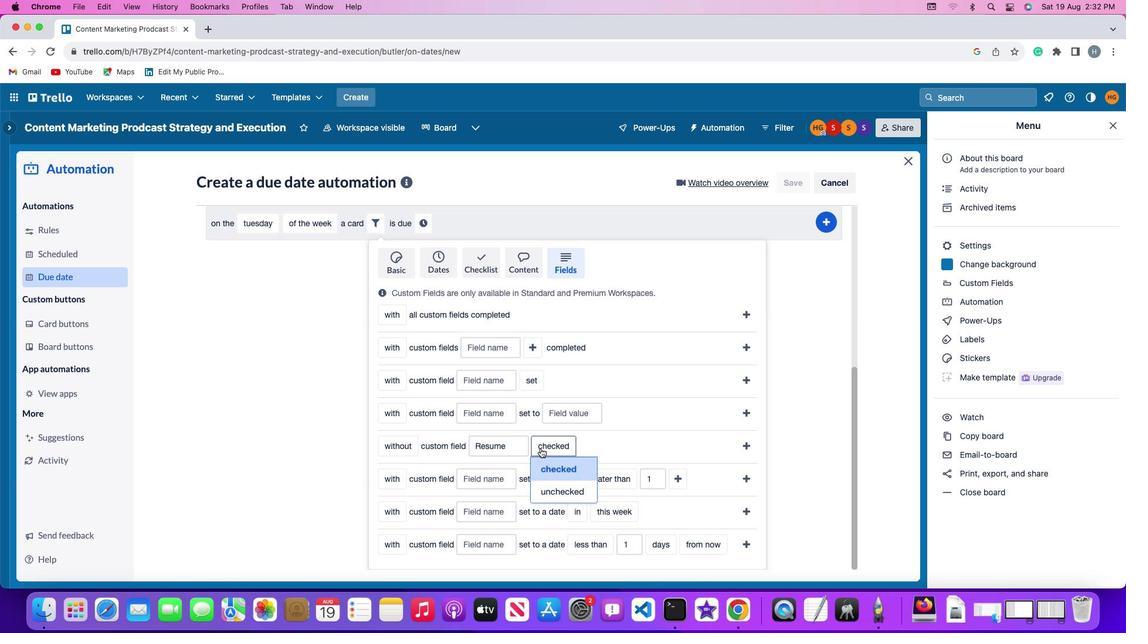 
Action: Mouse moved to (549, 491)
Screenshot: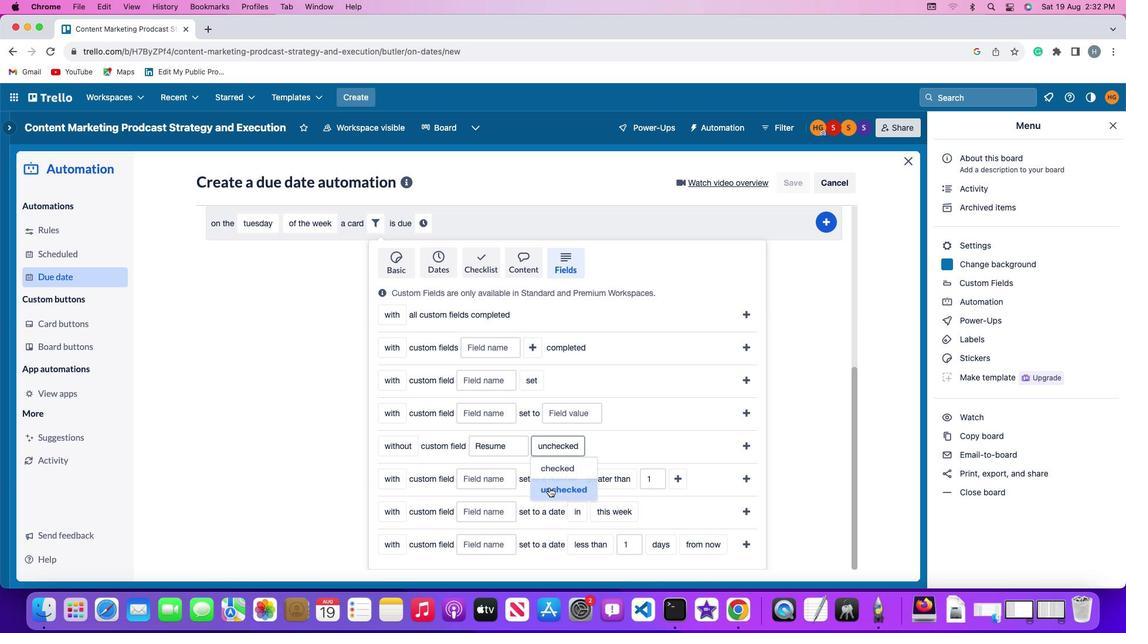 
Action: Mouse pressed left at (549, 491)
Screenshot: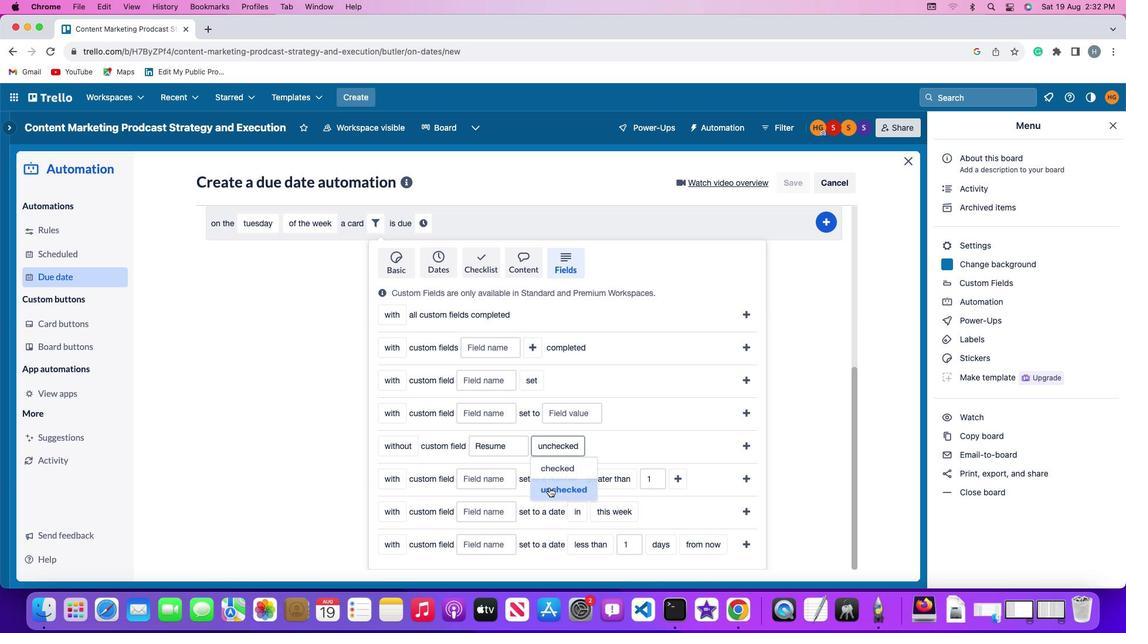 
Action: Mouse moved to (750, 443)
Screenshot: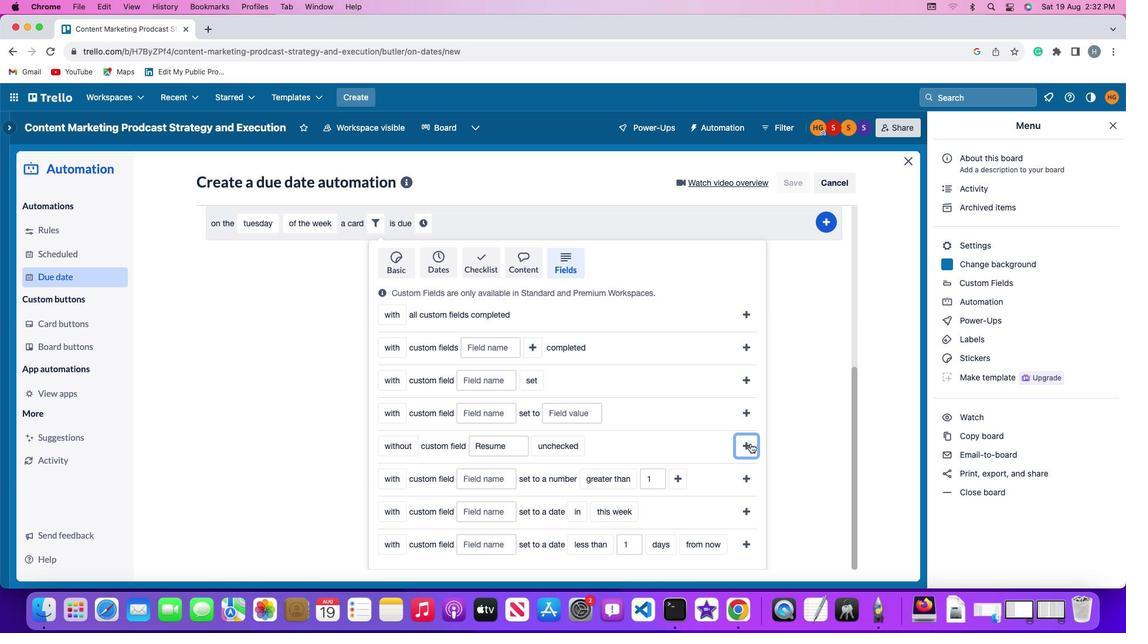 
Action: Mouse pressed left at (750, 443)
Screenshot: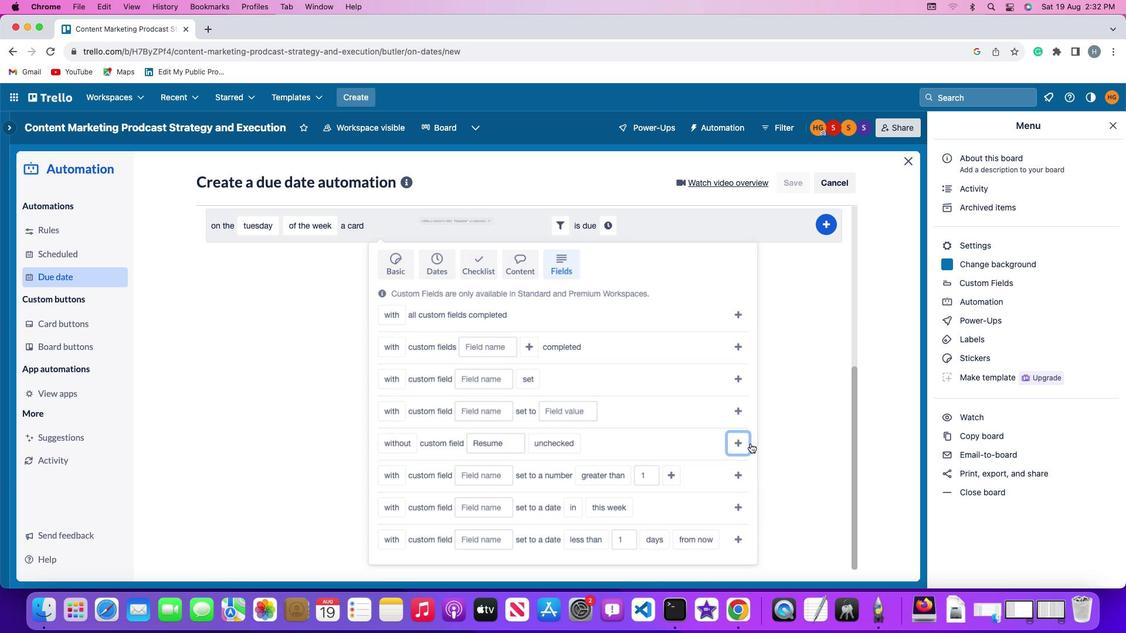 
Action: Mouse moved to (608, 511)
Screenshot: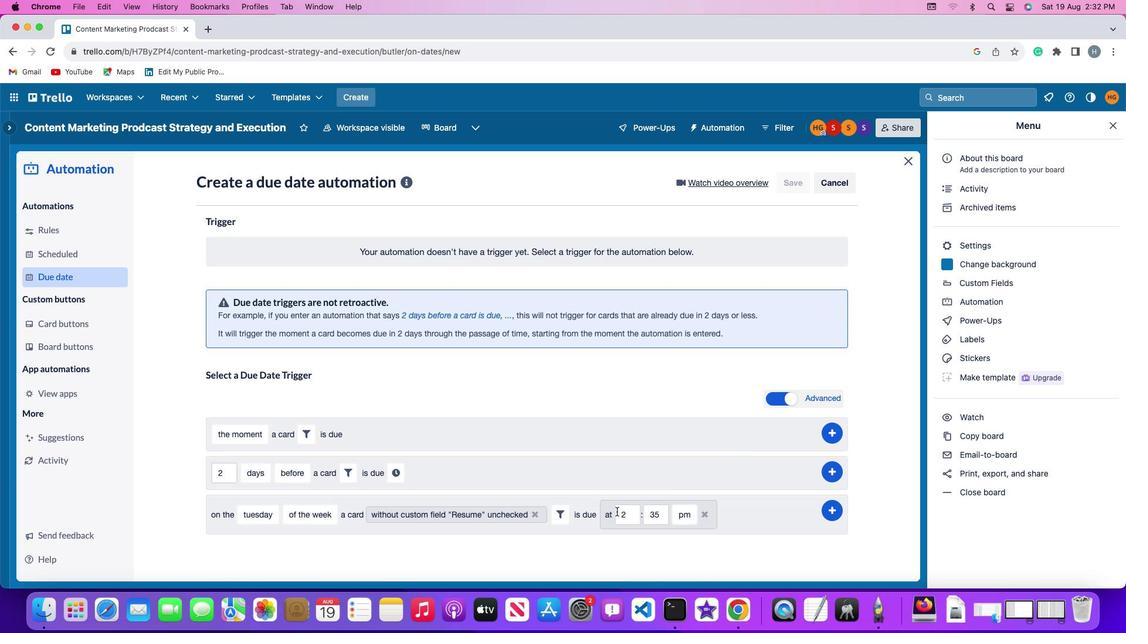 
Action: Mouse pressed left at (608, 511)
Screenshot: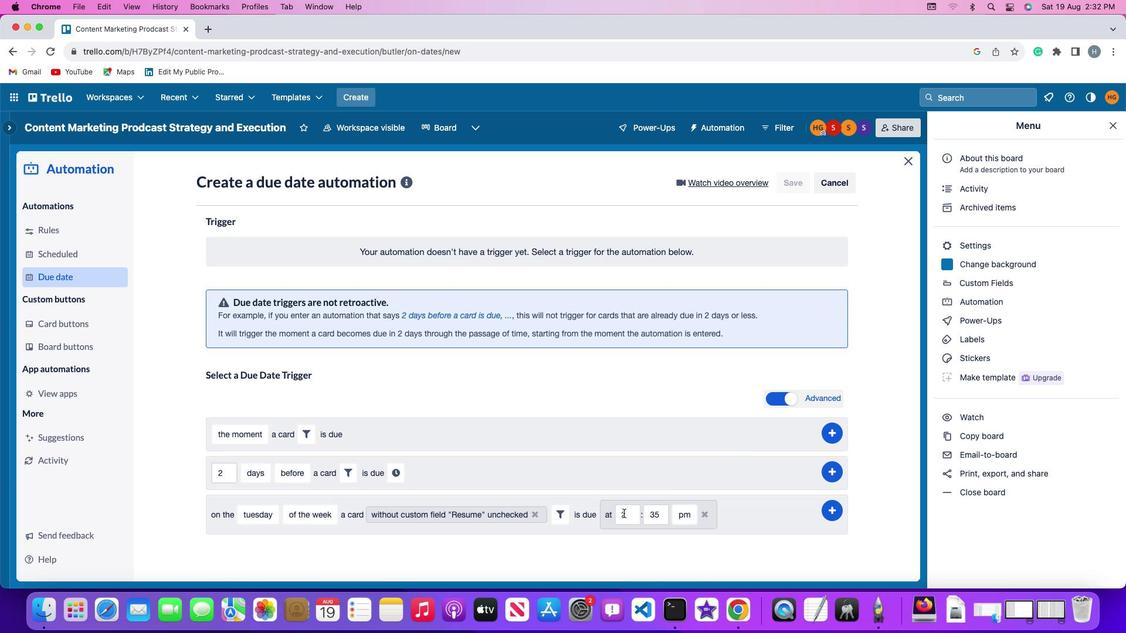 
Action: Mouse moved to (630, 514)
Screenshot: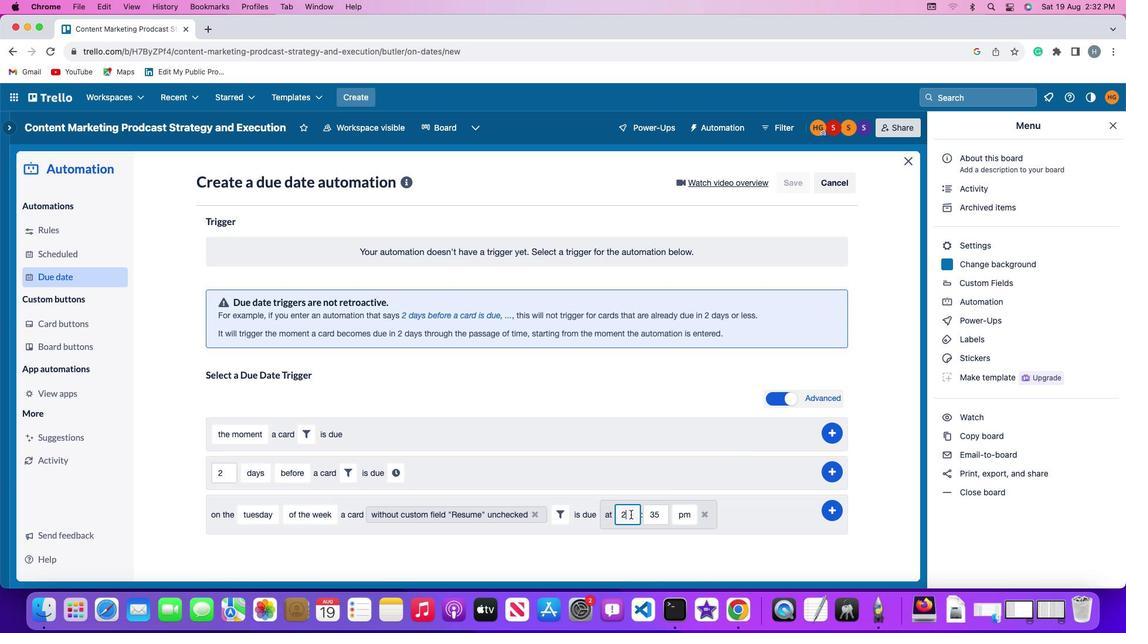 
Action: Mouse pressed left at (630, 514)
Screenshot: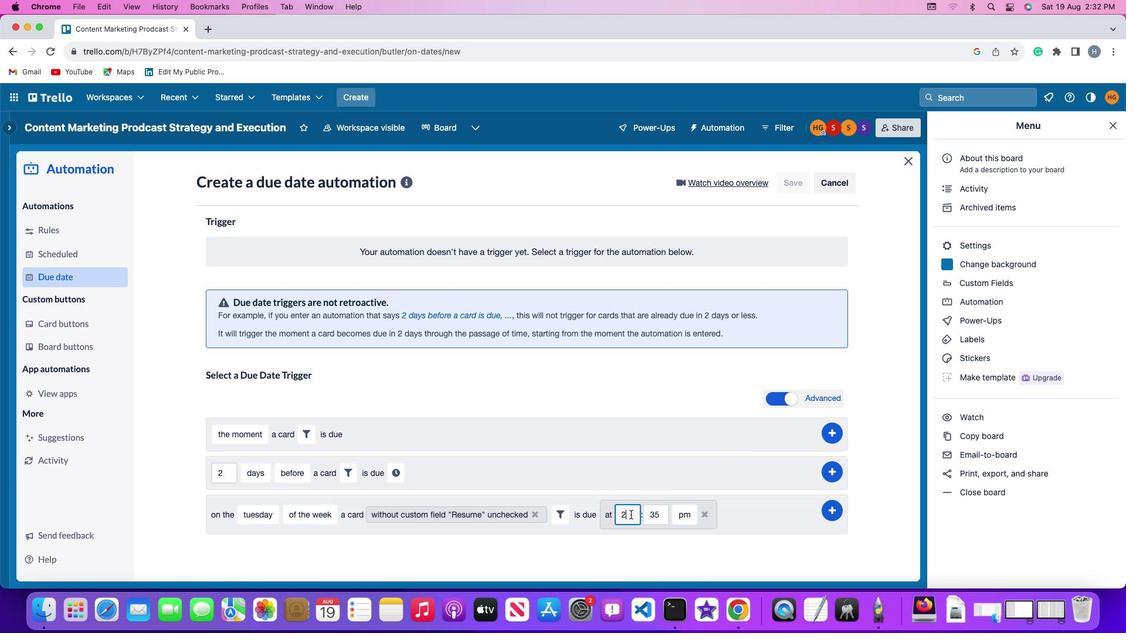 
Action: Mouse moved to (630, 514)
Screenshot: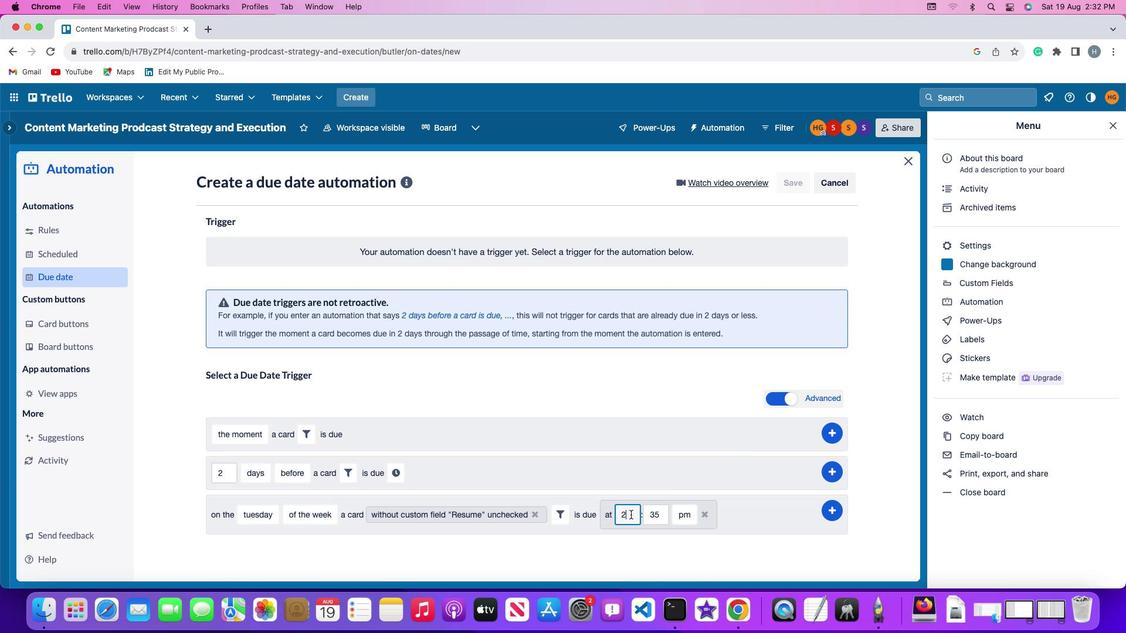 
Action: Key pressed Key.backspace'1''1'
Screenshot: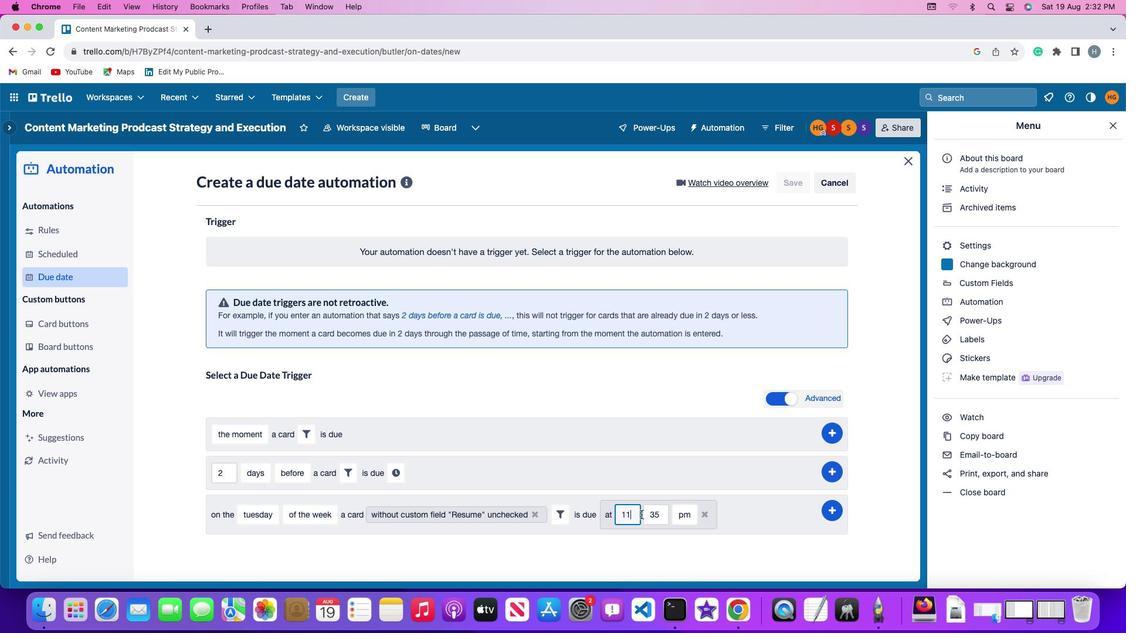 
Action: Mouse moved to (664, 516)
Screenshot: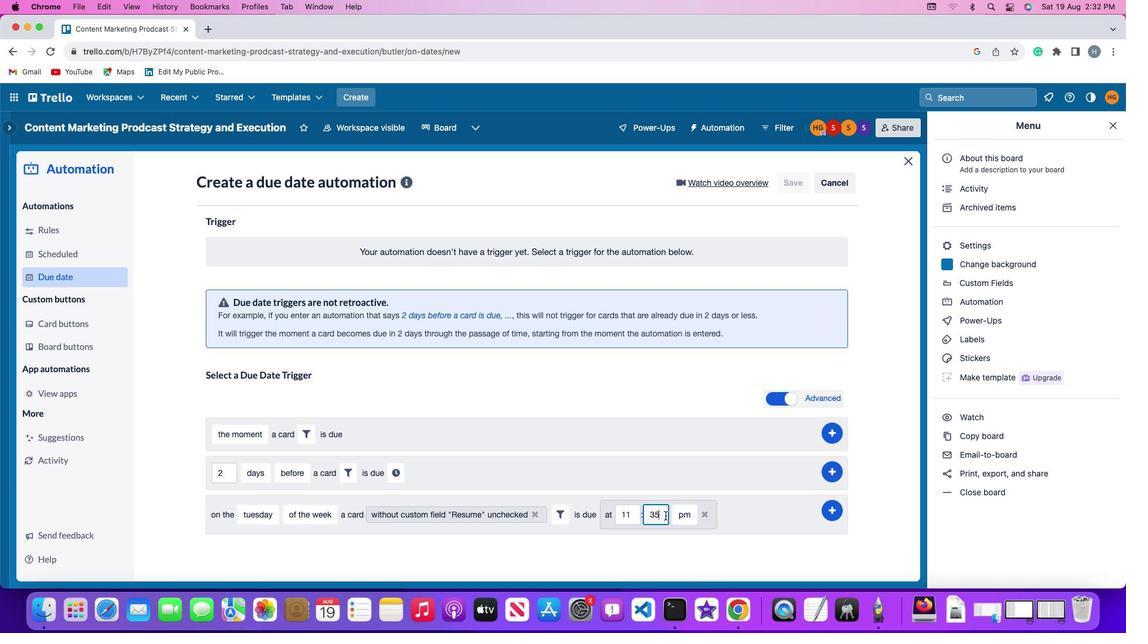 
Action: Mouse pressed left at (664, 516)
Screenshot: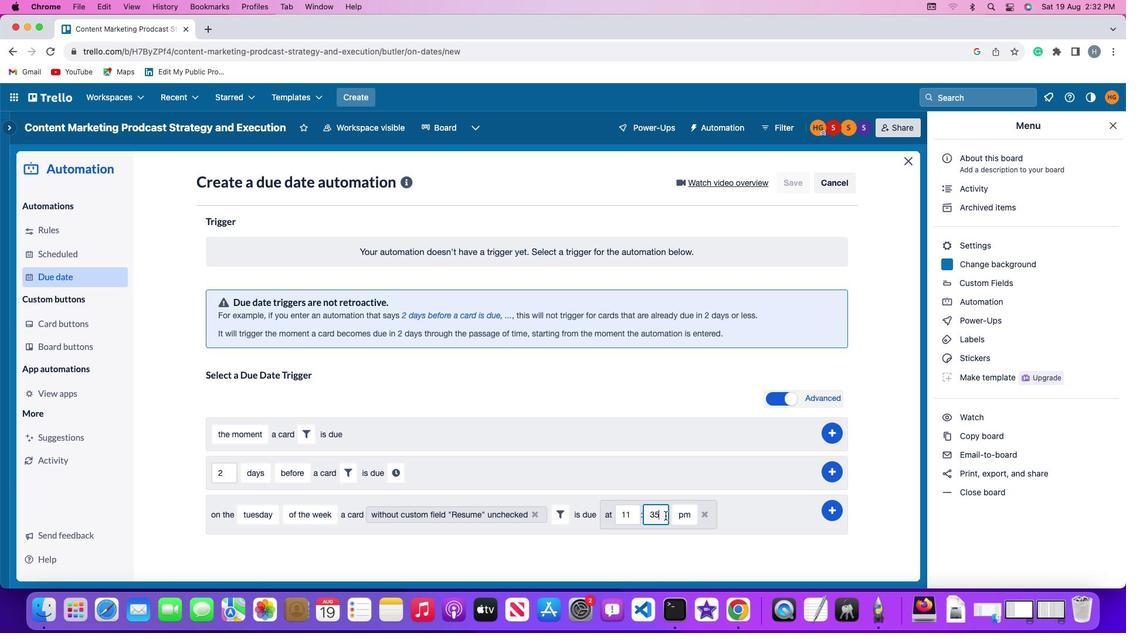 
Action: Mouse moved to (665, 515)
Screenshot: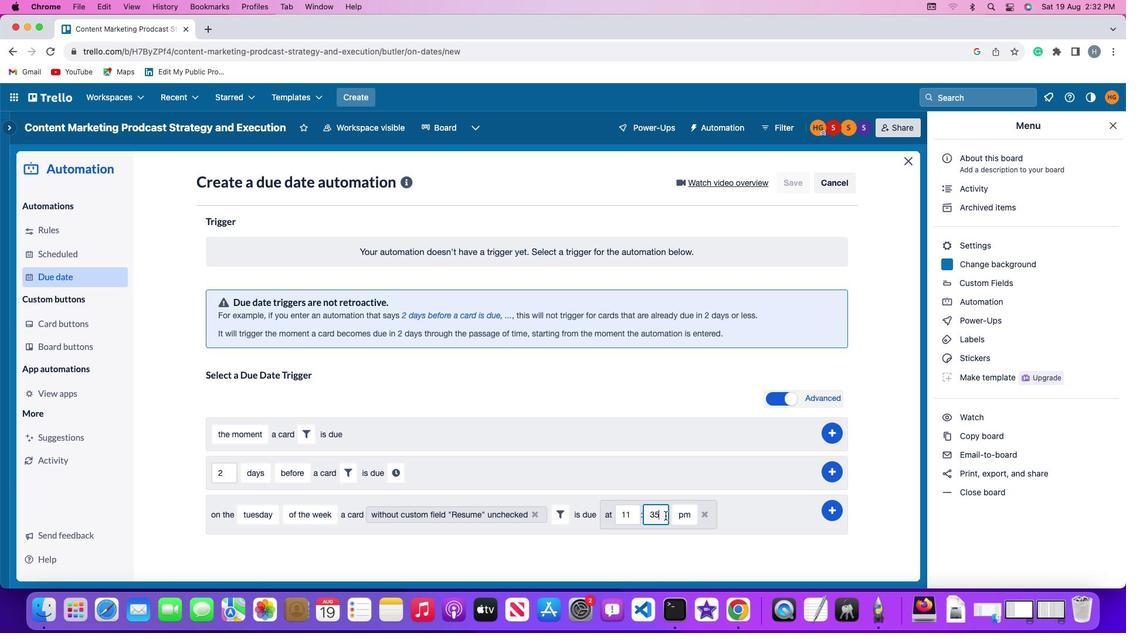 
Action: Key pressed Key.backspaceKey.backspace'0''0'
Screenshot: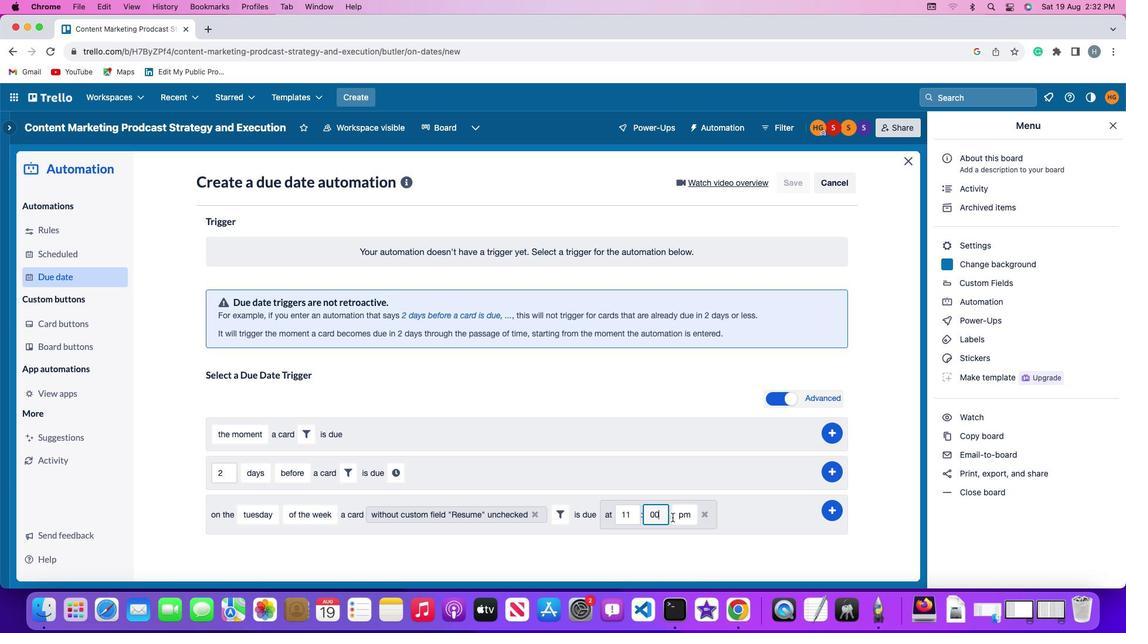 
Action: Mouse moved to (691, 517)
Screenshot: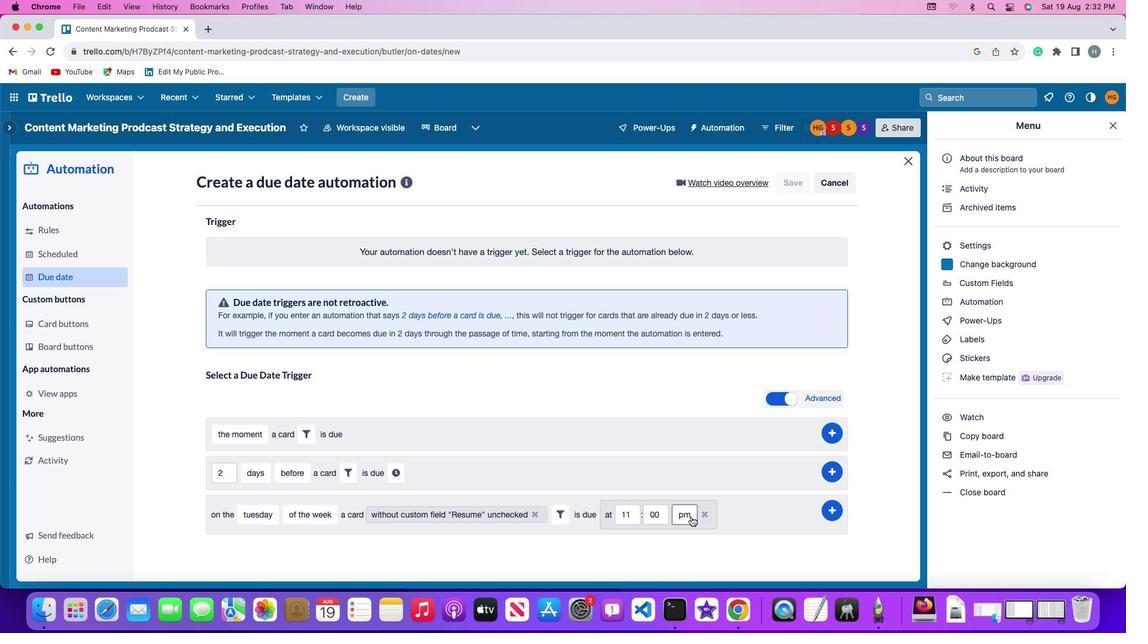 
Action: Mouse pressed left at (691, 517)
Screenshot: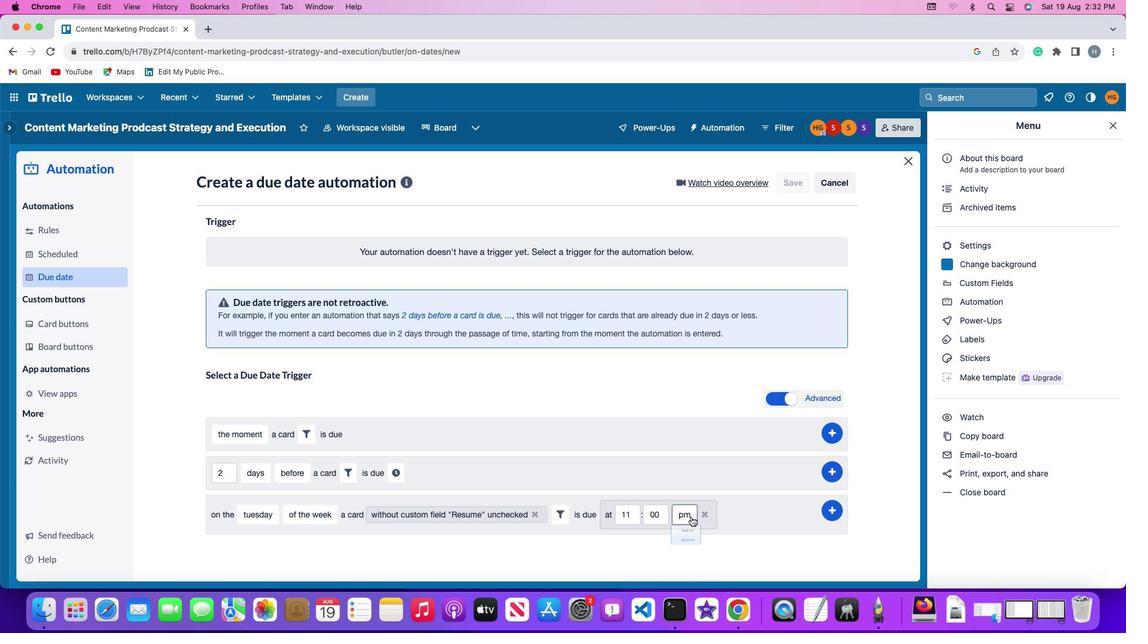 
Action: Mouse moved to (683, 534)
Screenshot: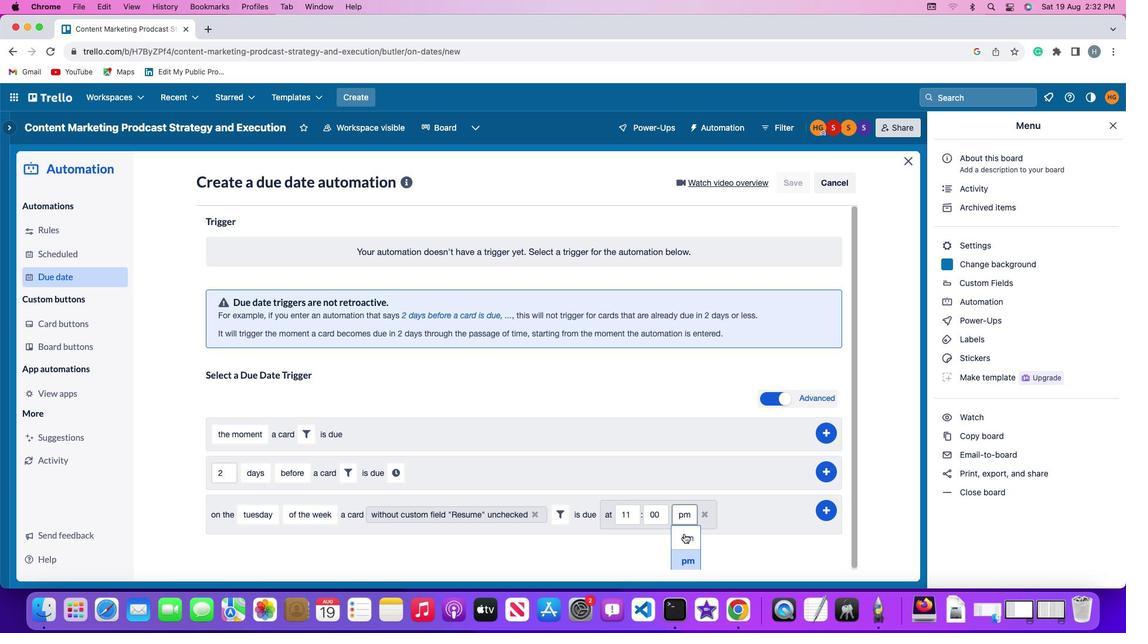 
Action: Mouse pressed left at (683, 534)
Screenshot: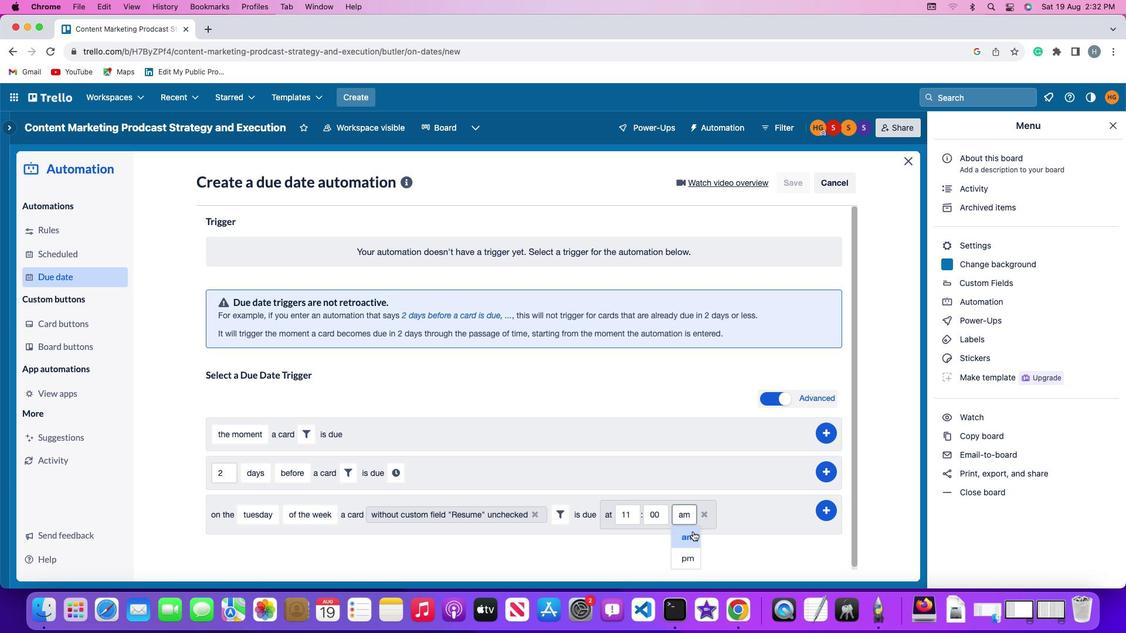 
Action: Mouse moved to (834, 507)
Screenshot: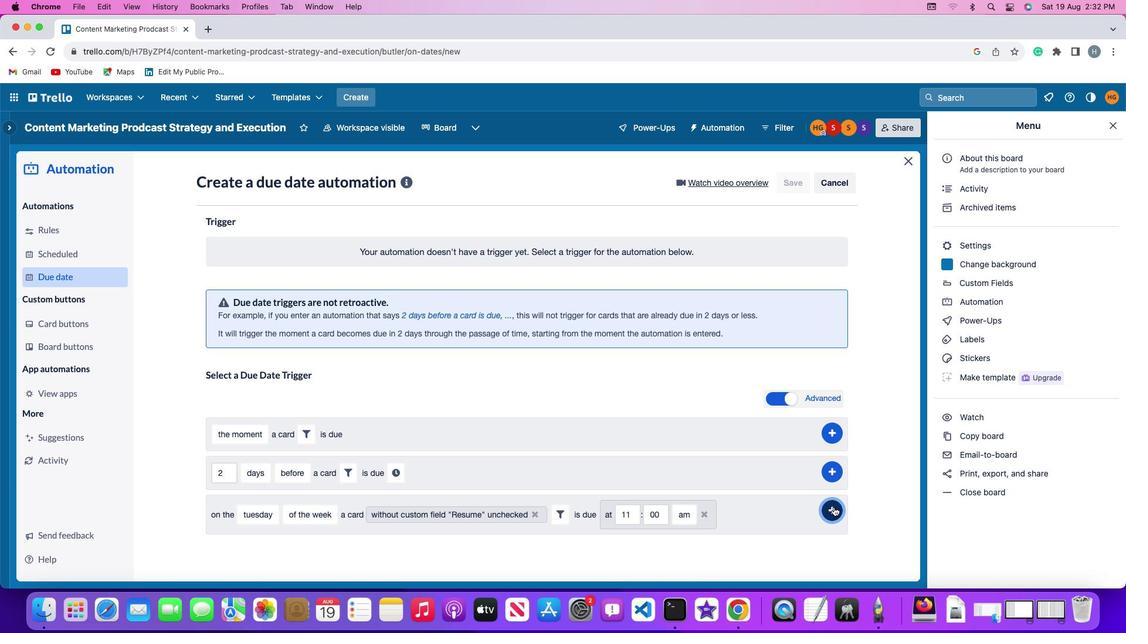 
Action: Mouse pressed left at (834, 507)
Screenshot: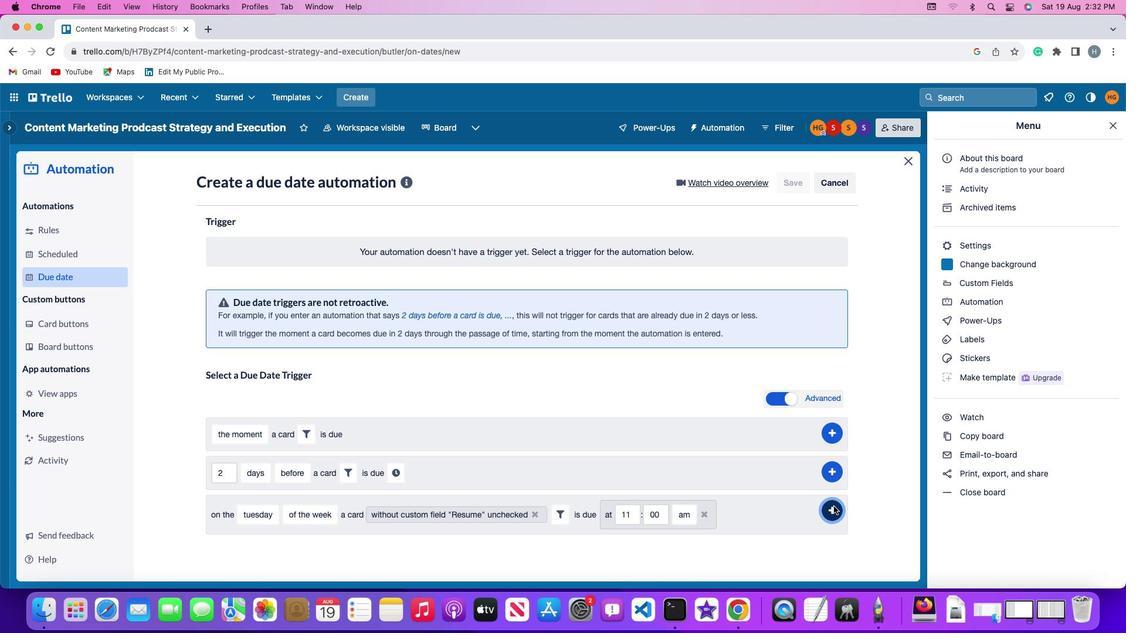 
Action: Mouse moved to (873, 433)
Screenshot: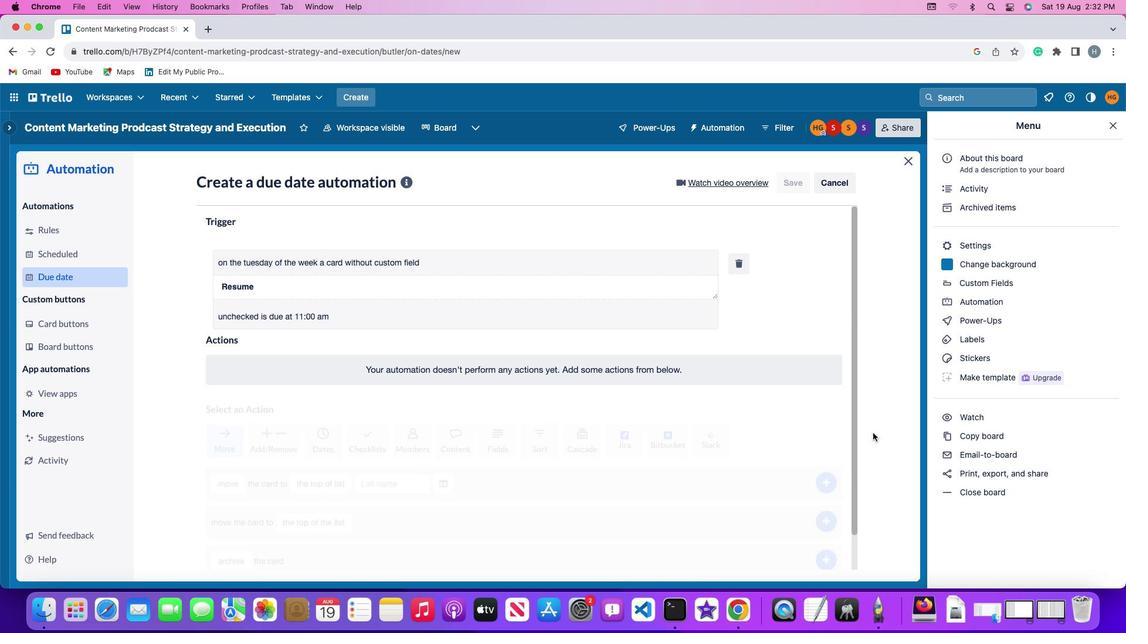 
